 Task: Search one way flight ticket for 5 adults, 2 children, 1 infant in seat and 1 infant on lap in economy from Ketchikan: Ketchikan International Airport to Raleigh: Raleigh-durham International Airport on 8-5-2023. Choice of flights is Singapure airlines. Number of bags: 1 carry on bag. Price is upto 88000. Outbound departure time preference is 18:00.
Action: Mouse moved to (358, 306)
Screenshot: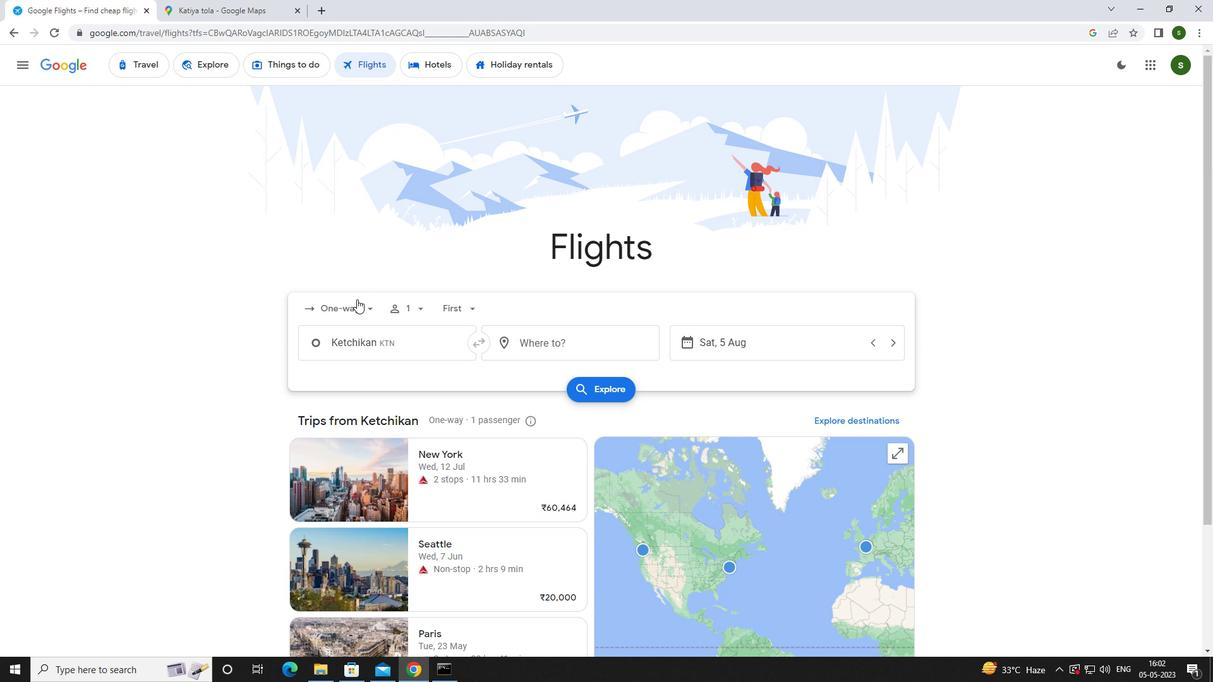 
Action: Mouse pressed left at (358, 306)
Screenshot: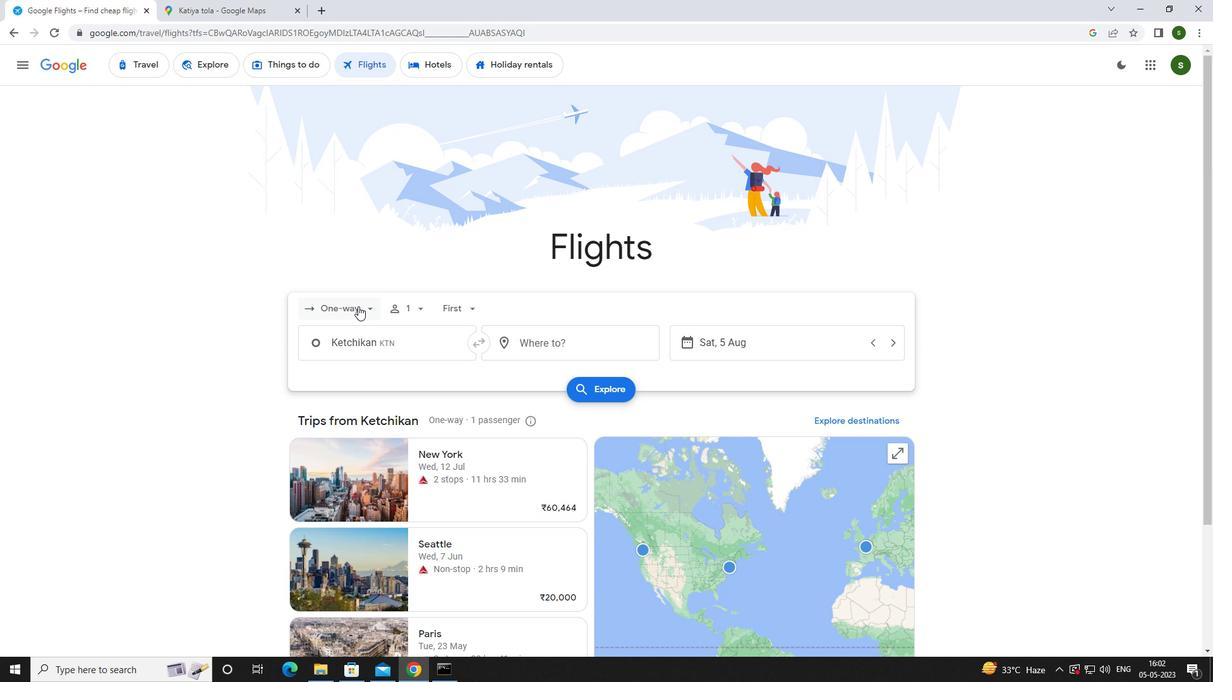 
Action: Mouse moved to (361, 368)
Screenshot: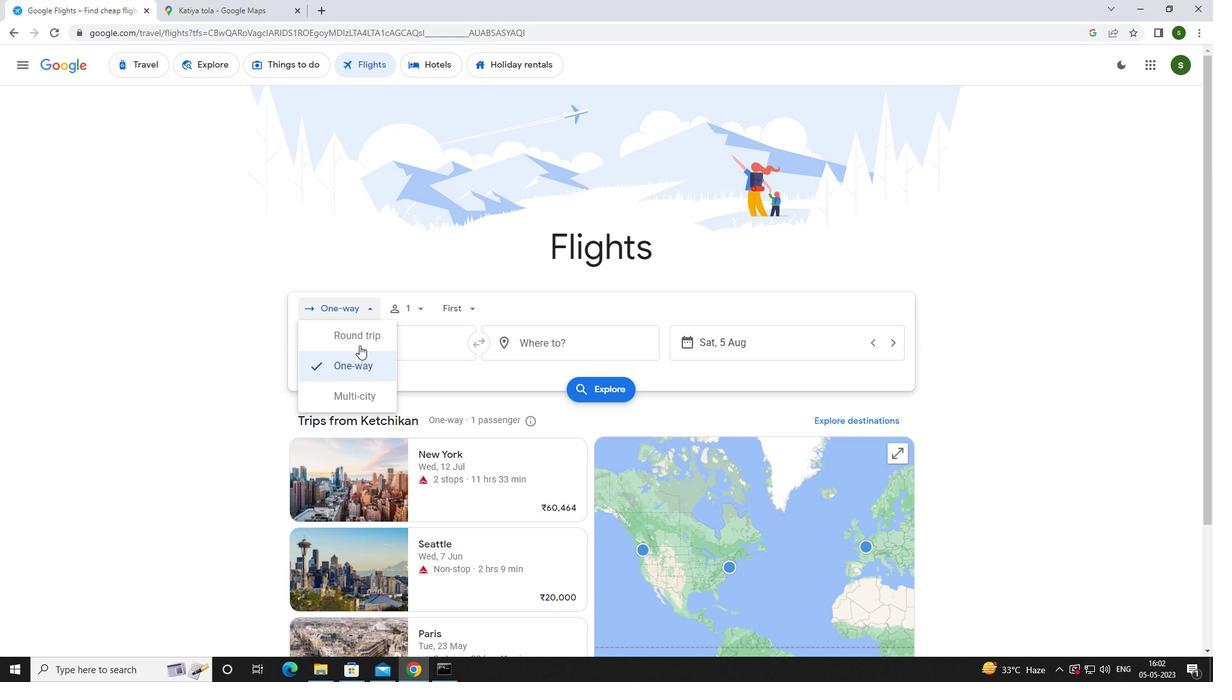 
Action: Mouse pressed left at (361, 368)
Screenshot: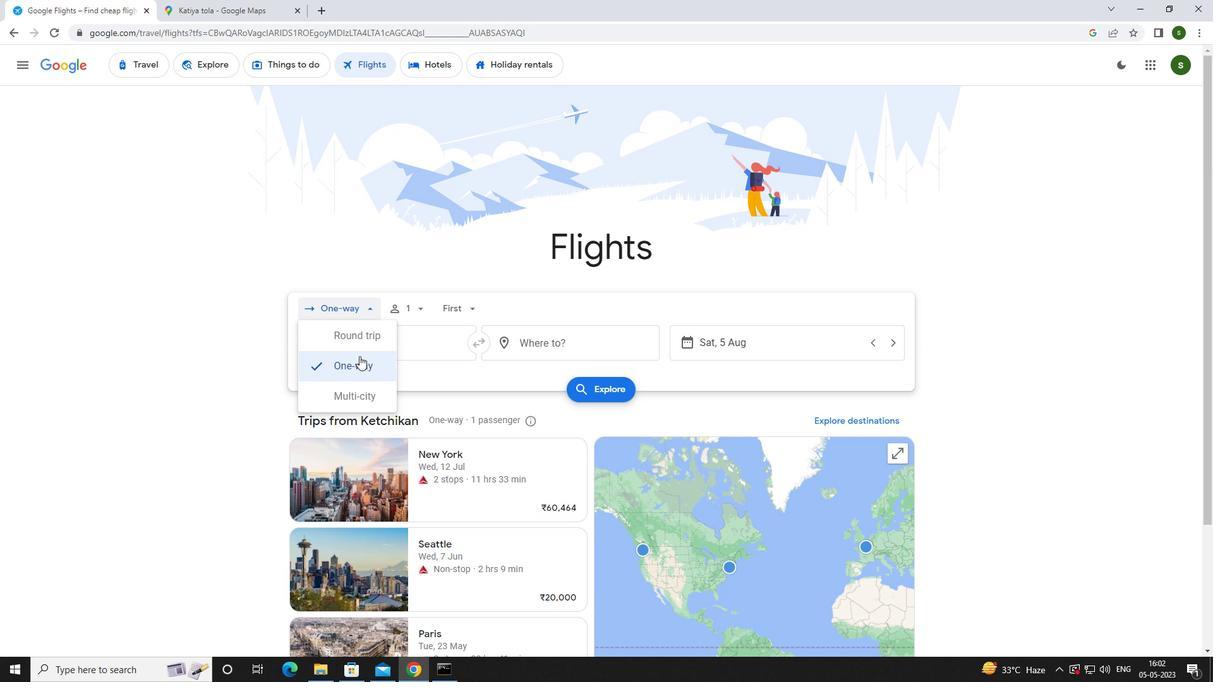 
Action: Mouse moved to (412, 305)
Screenshot: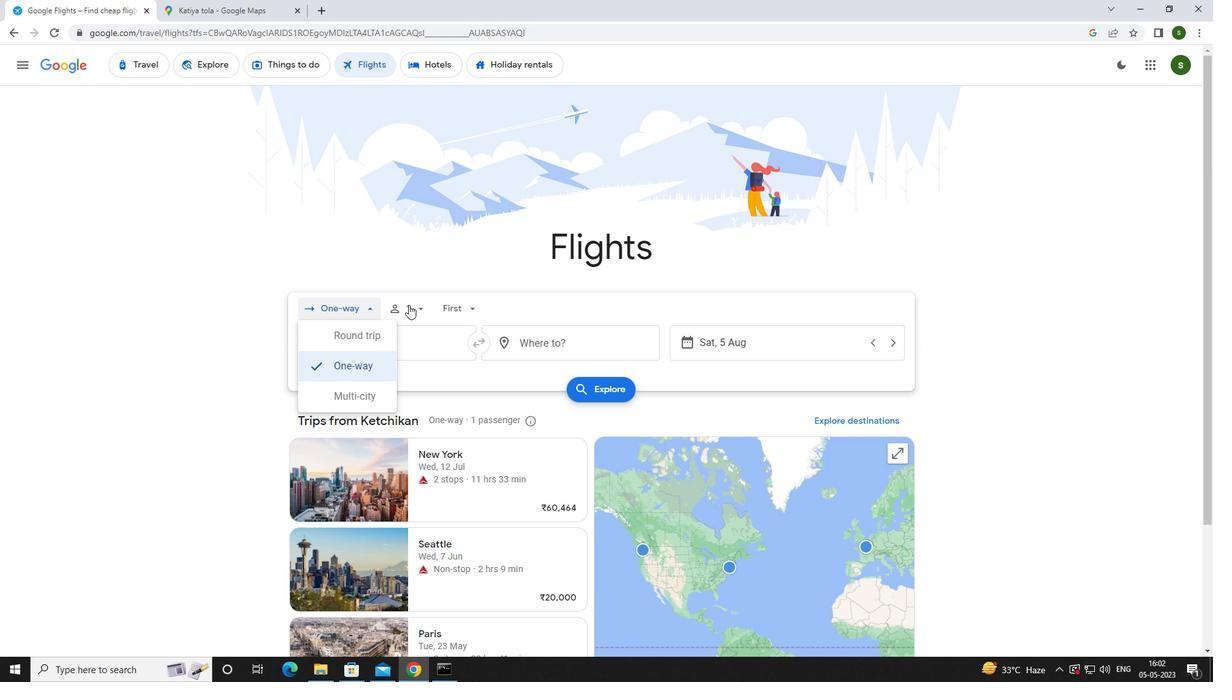 
Action: Mouse pressed left at (412, 305)
Screenshot: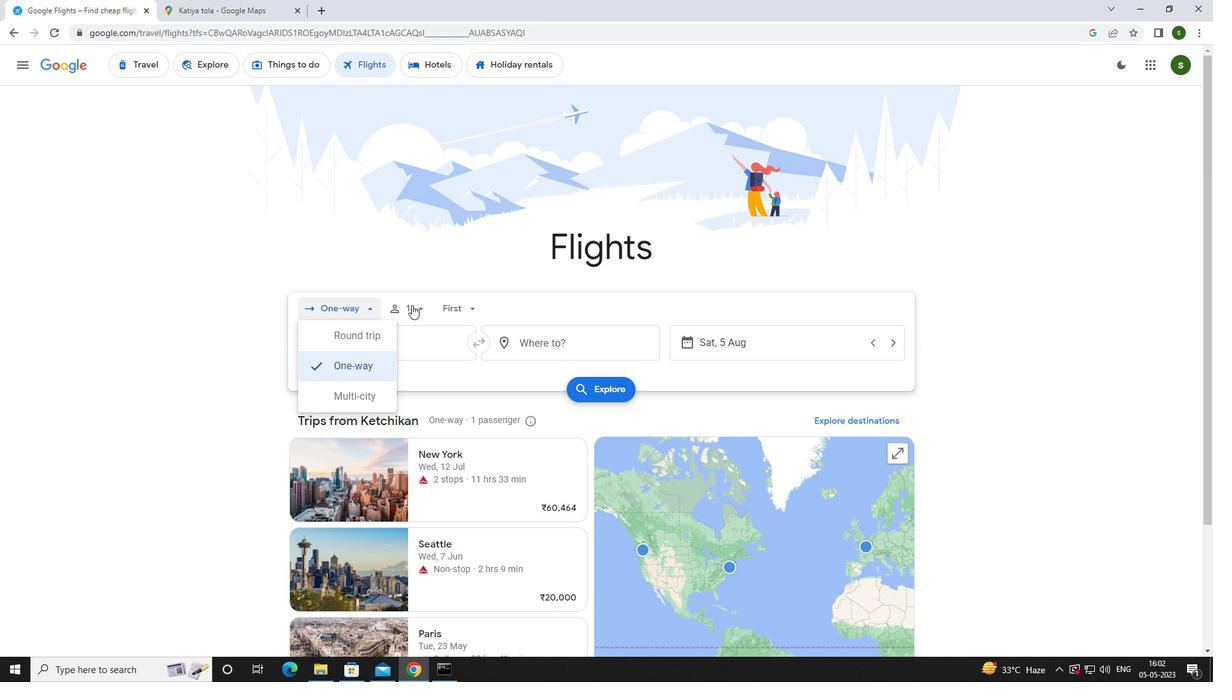 
Action: Mouse moved to (520, 338)
Screenshot: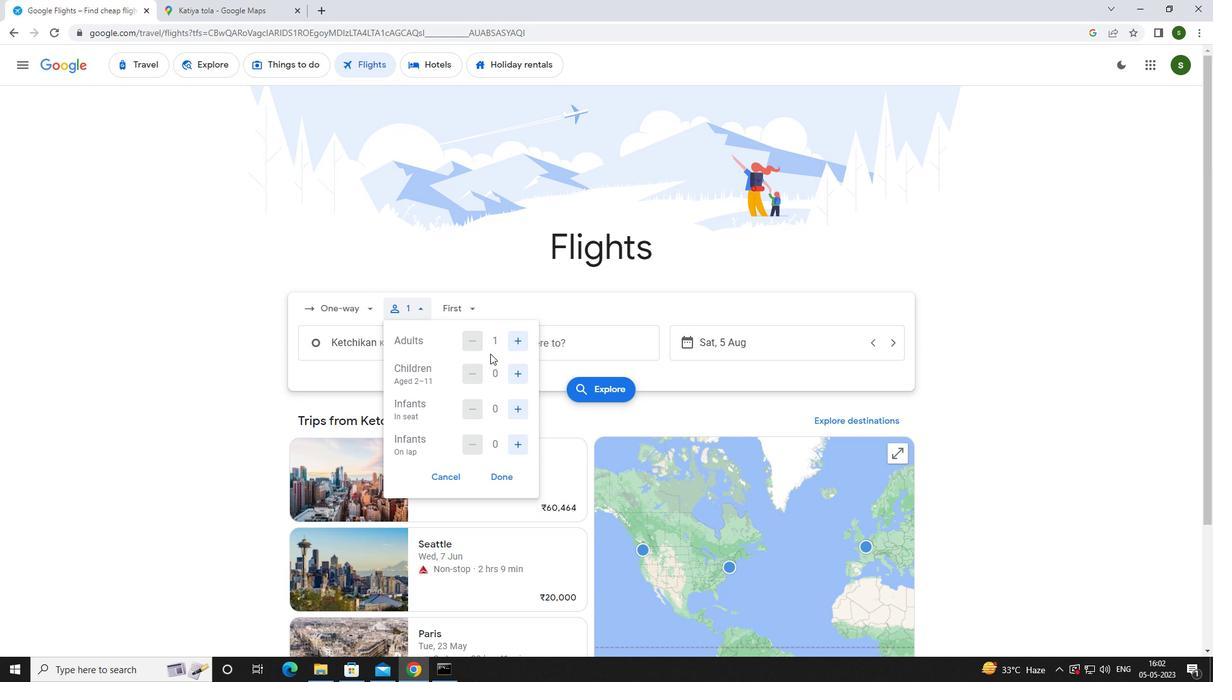 
Action: Mouse pressed left at (520, 338)
Screenshot: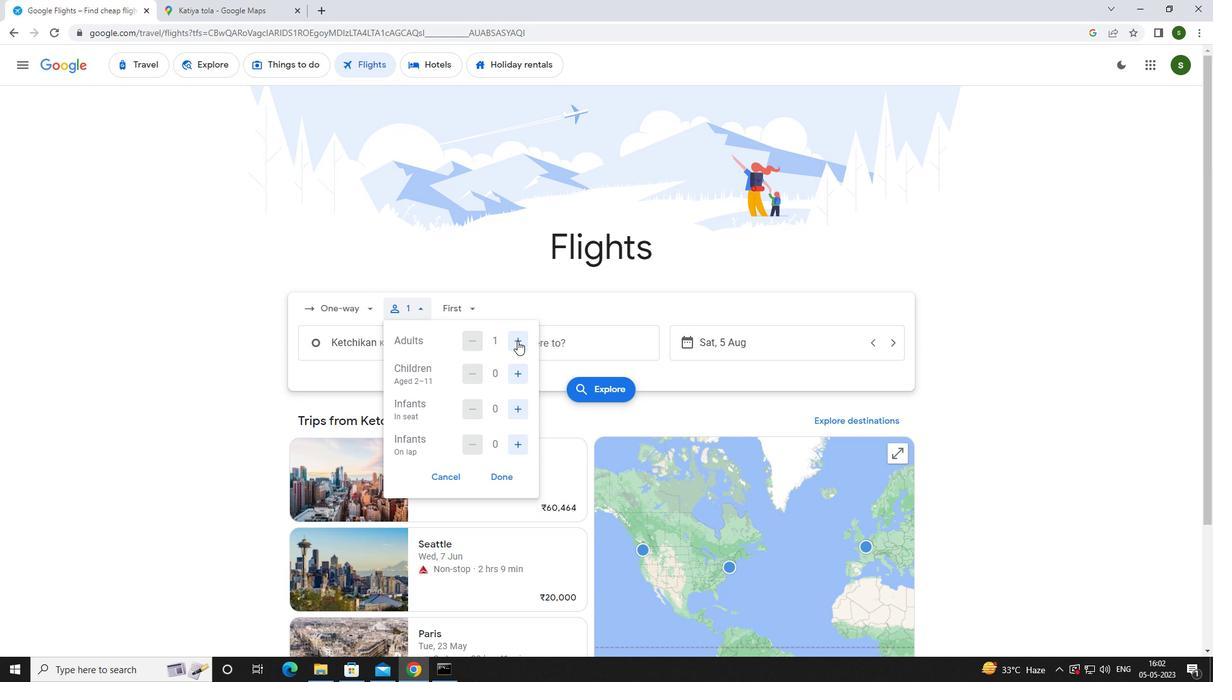 
Action: Mouse pressed left at (520, 338)
Screenshot: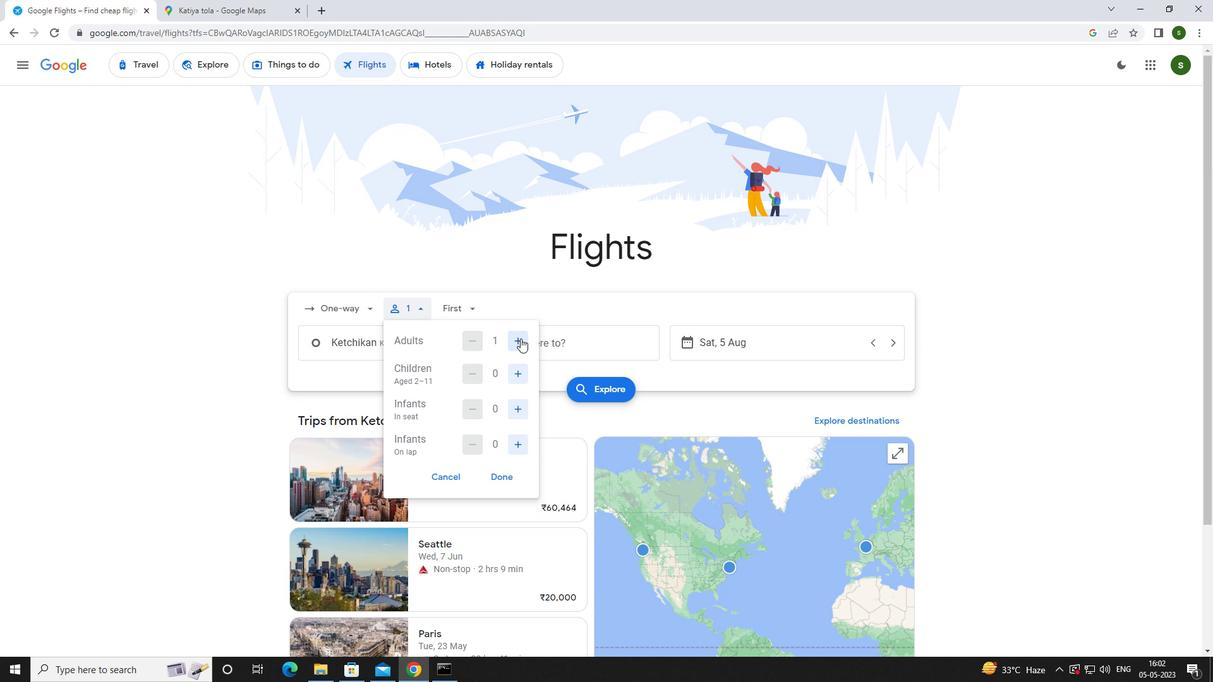 
Action: Mouse pressed left at (520, 338)
Screenshot: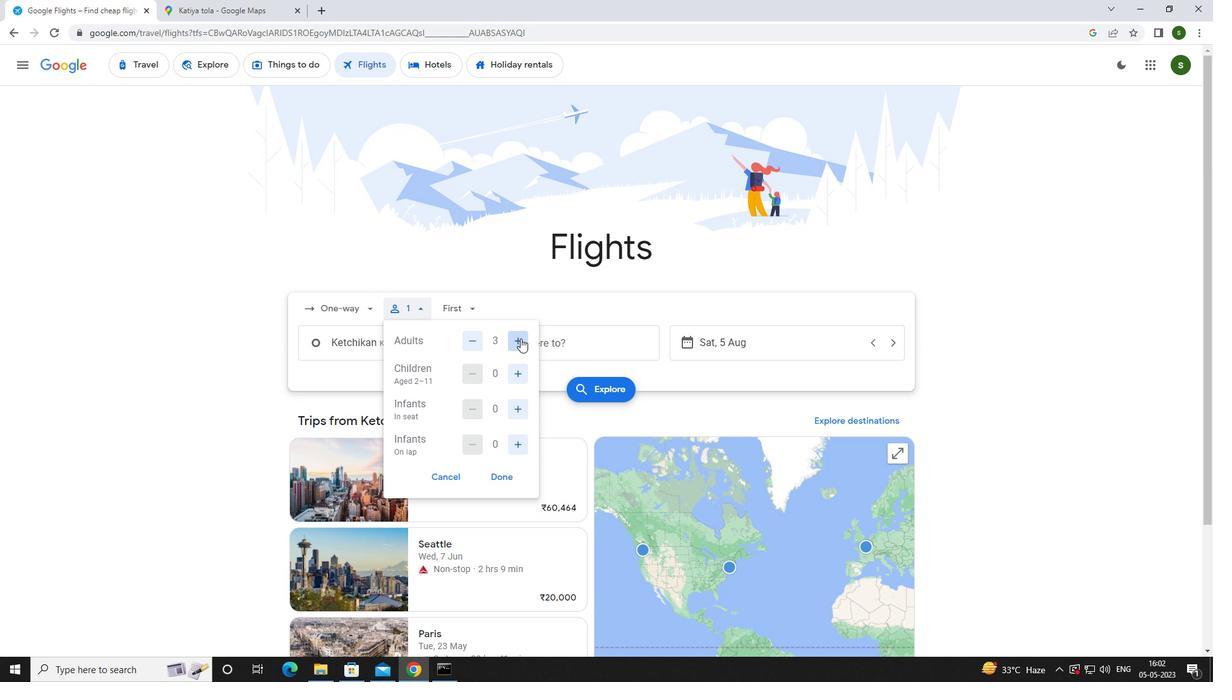 
Action: Mouse pressed left at (520, 338)
Screenshot: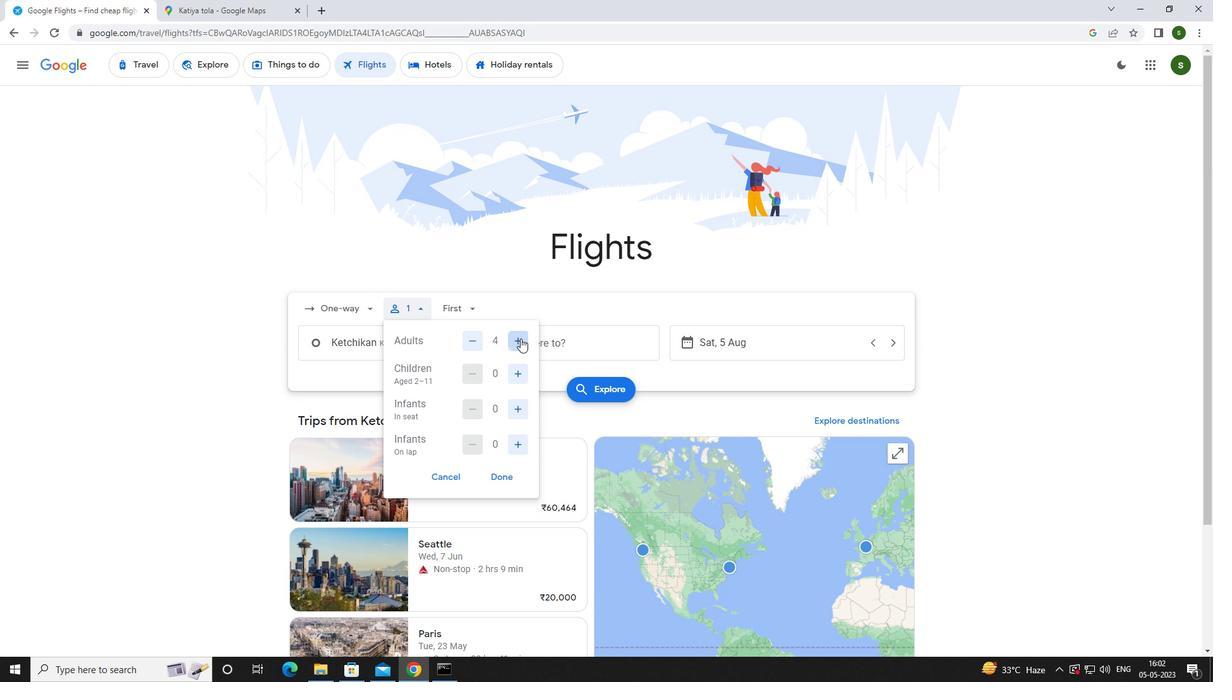 
Action: Mouse moved to (515, 373)
Screenshot: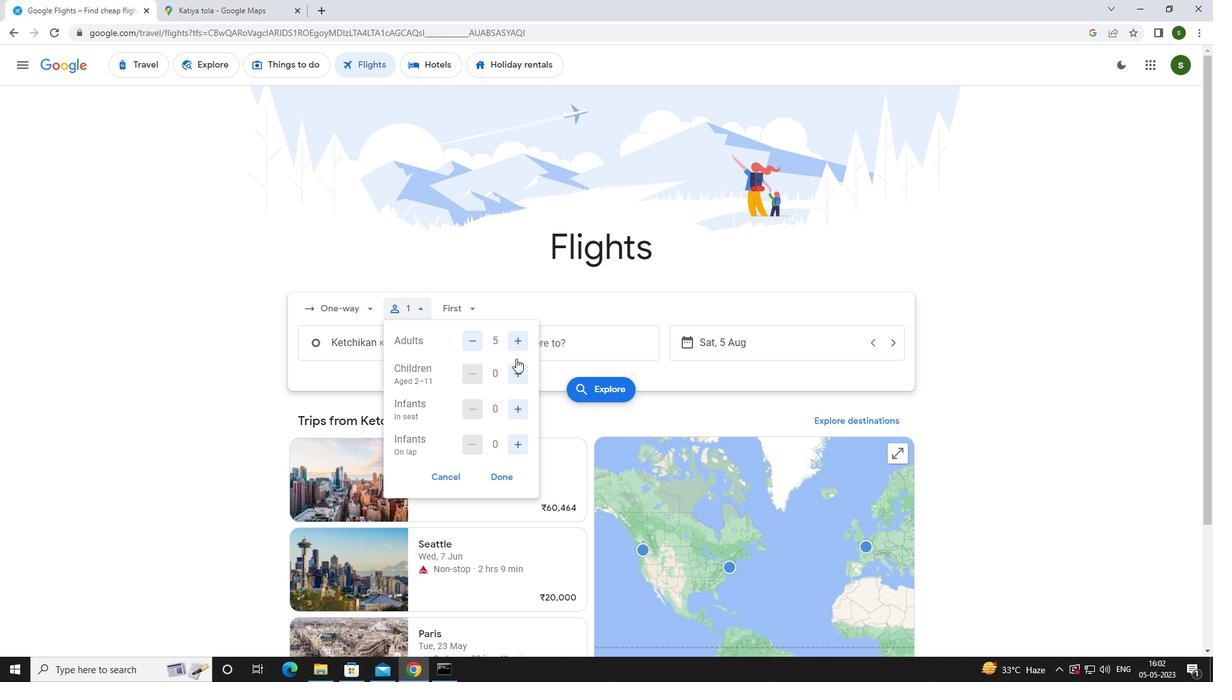 
Action: Mouse pressed left at (515, 373)
Screenshot: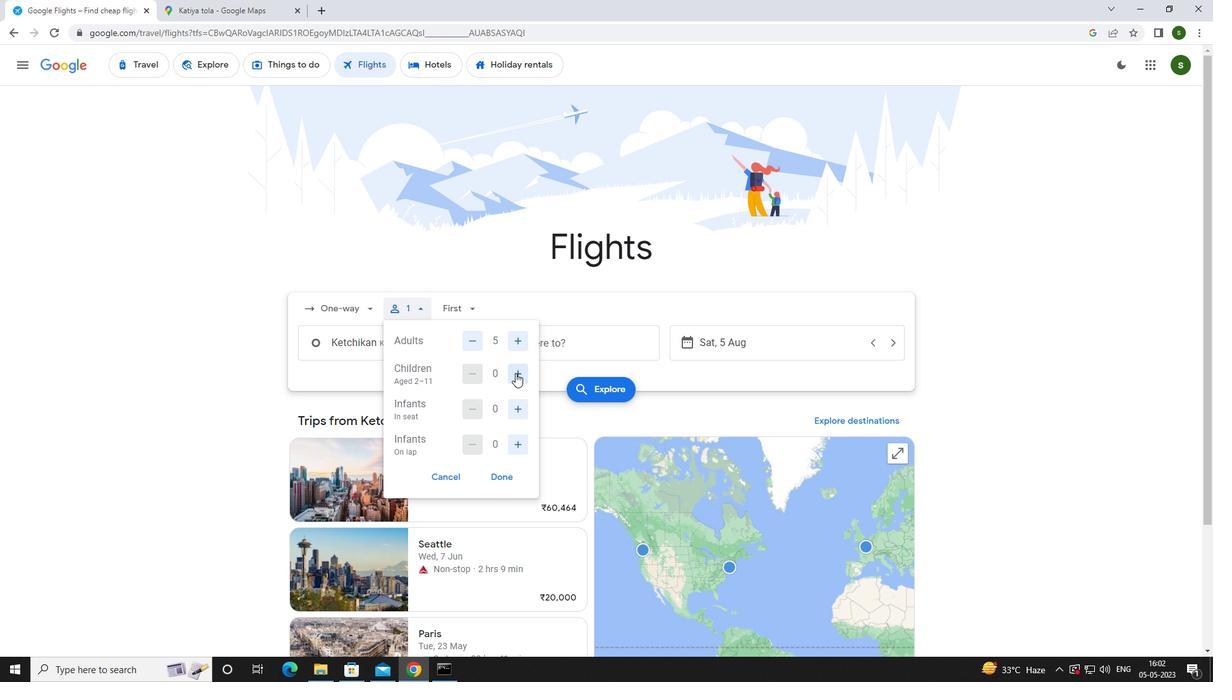 
Action: Mouse moved to (515, 373)
Screenshot: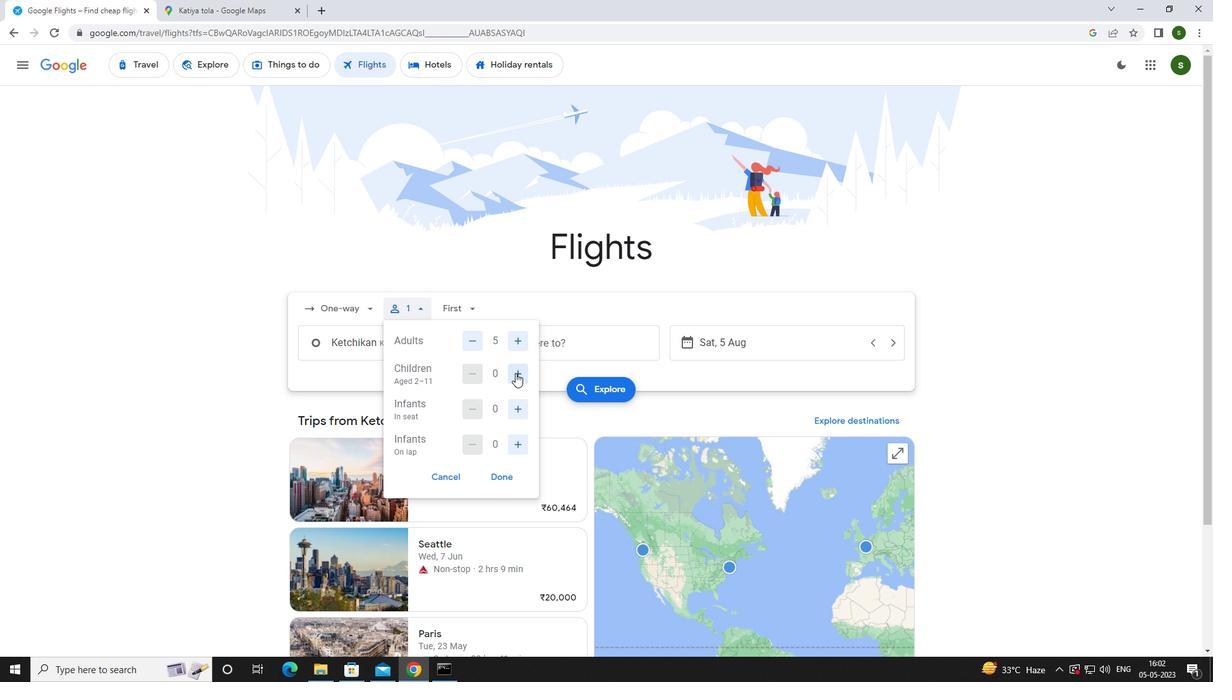
Action: Mouse pressed left at (515, 373)
Screenshot: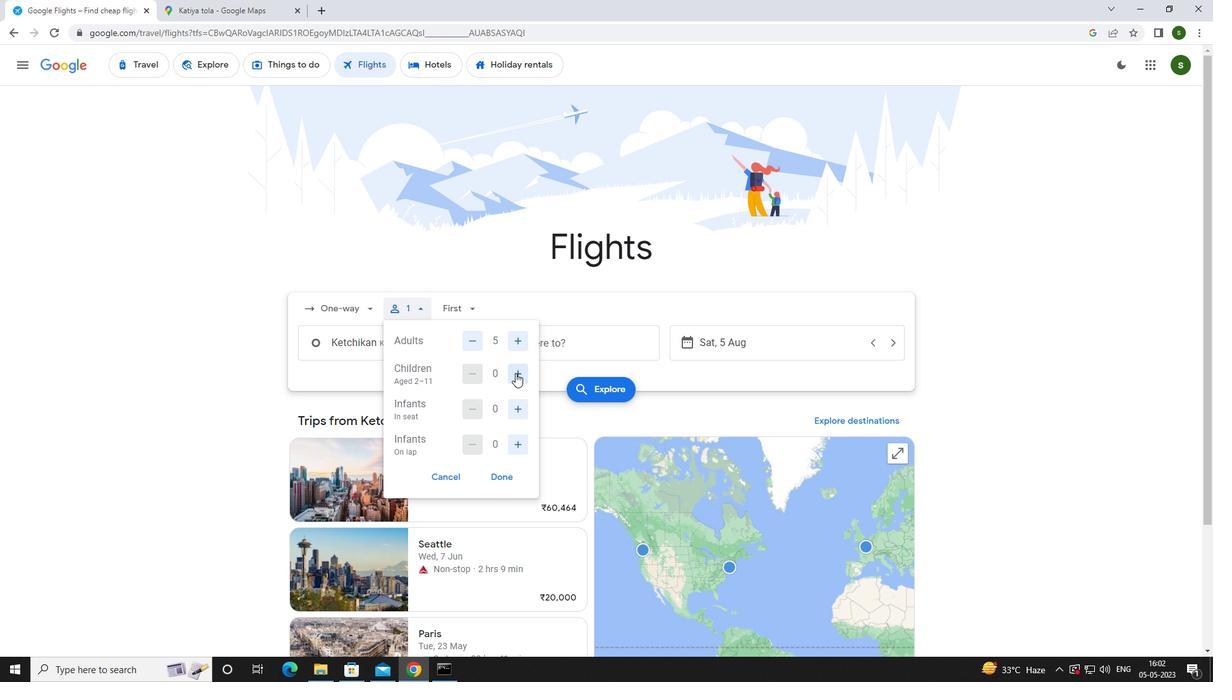 
Action: Mouse moved to (523, 408)
Screenshot: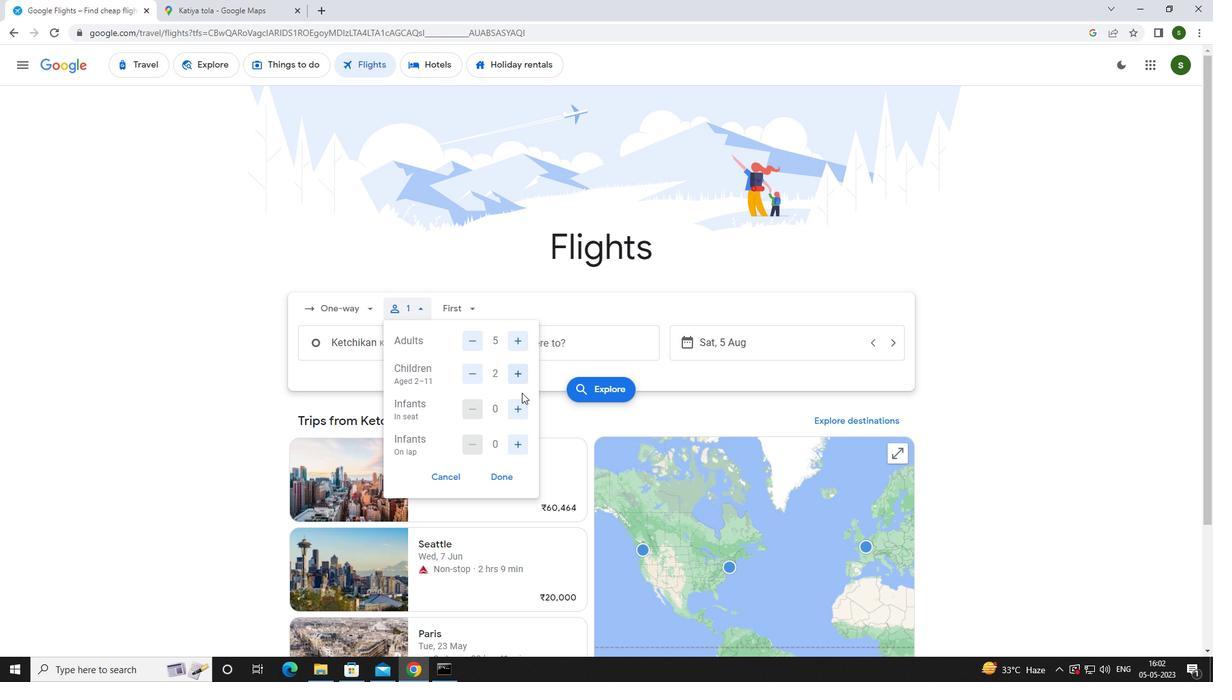 
Action: Mouse pressed left at (523, 408)
Screenshot: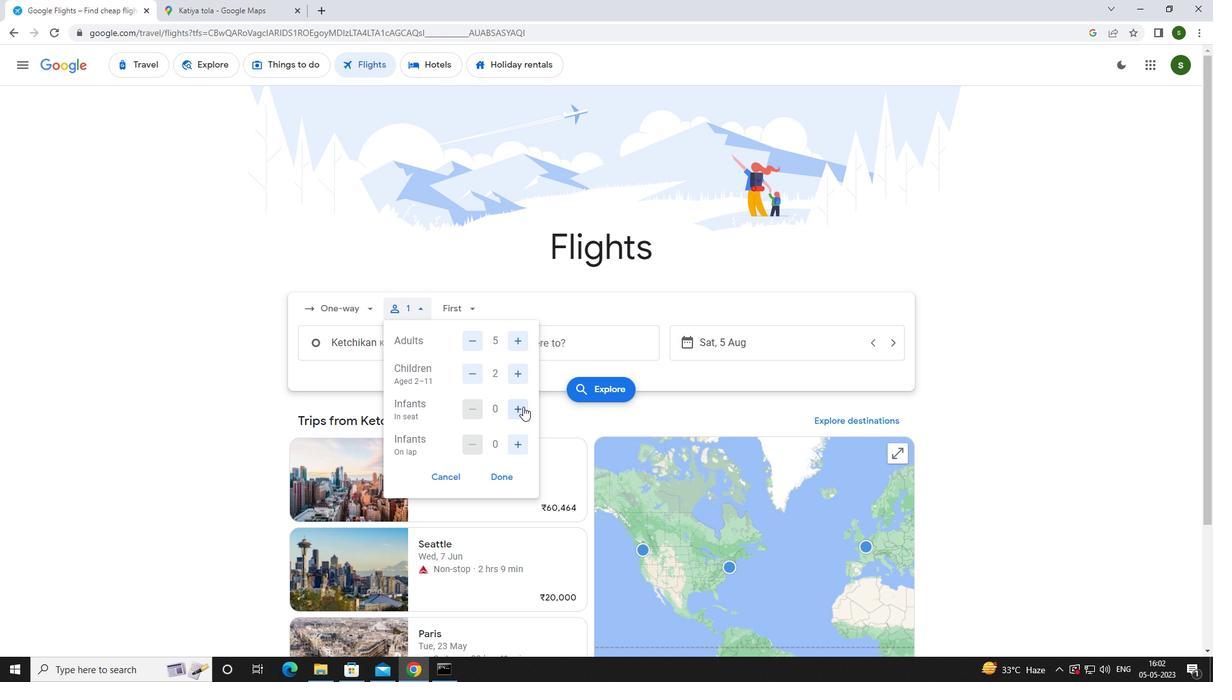 
Action: Mouse moved to (513, 440)
Screenshot: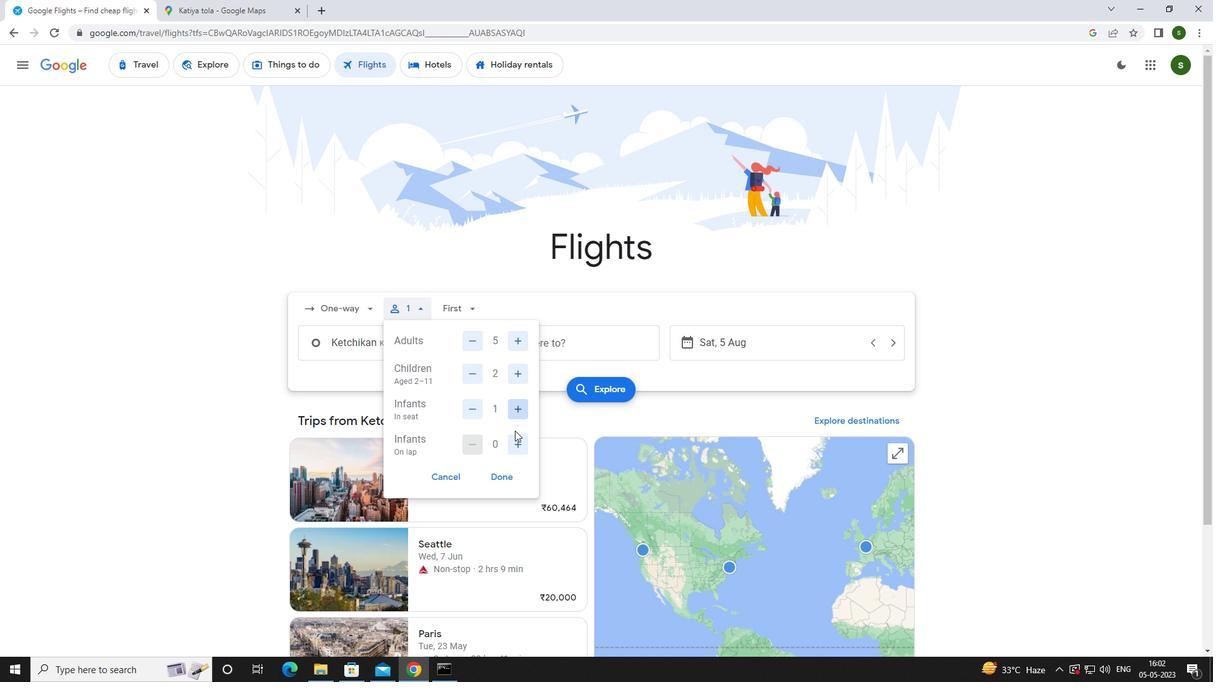 
Action: Mouse pressed left at (513, 440)
Screenshot: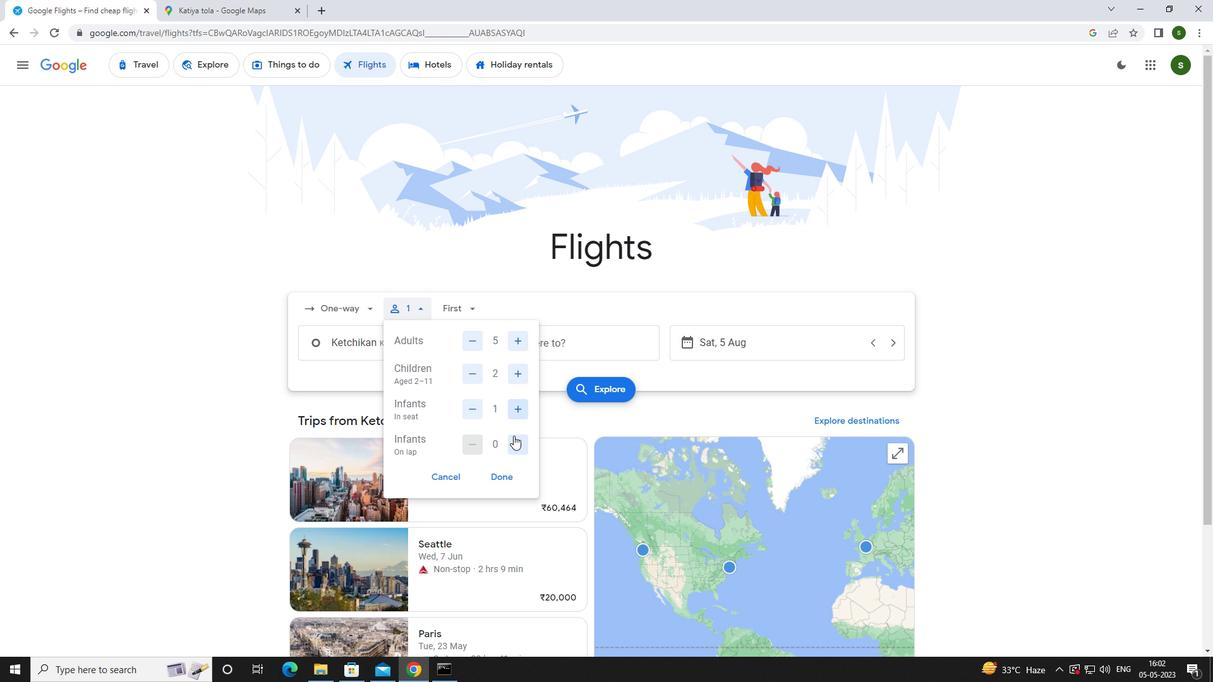 
Action: Mouse moved to (470, 309)
Screenshot: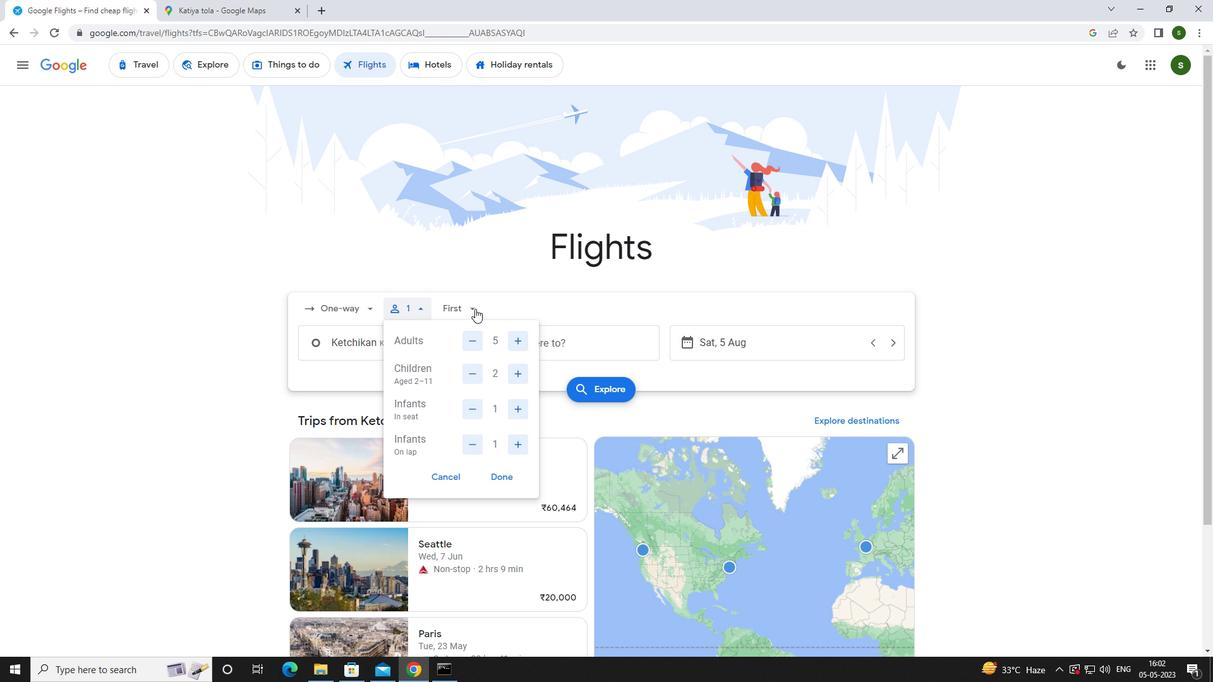 
Action: Mouse pressed left at (470, 309)
Screenshot: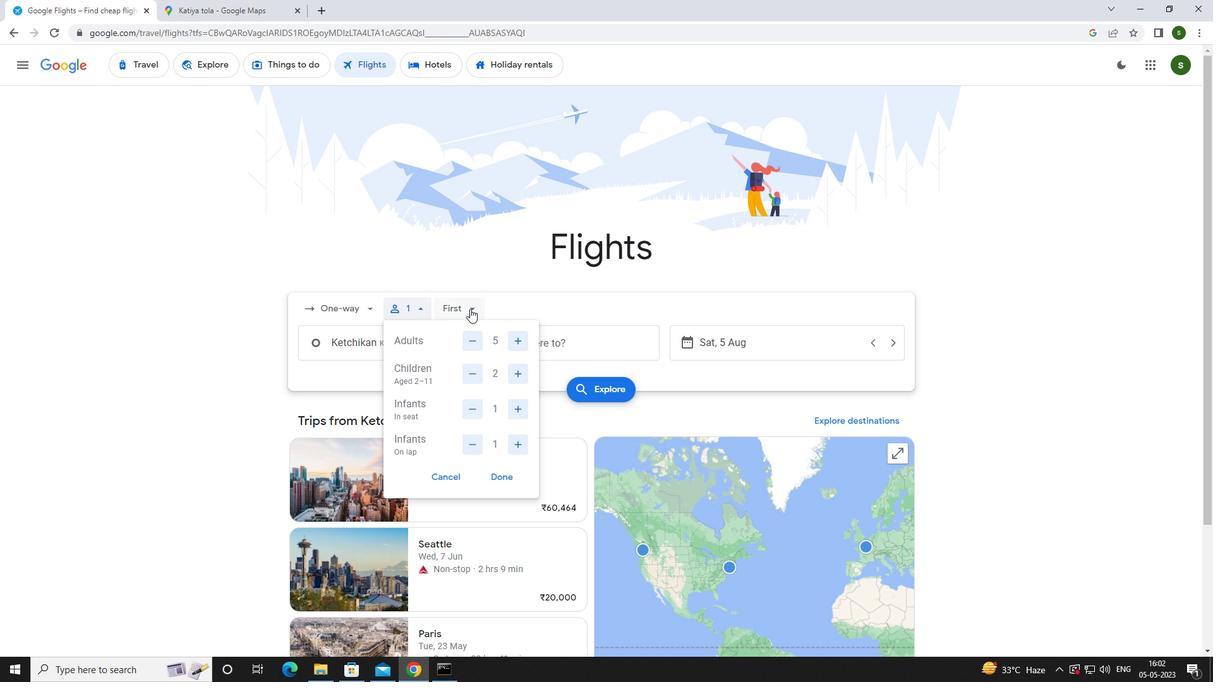 
Action: Mouse moved to (479, 338)
Screenshot: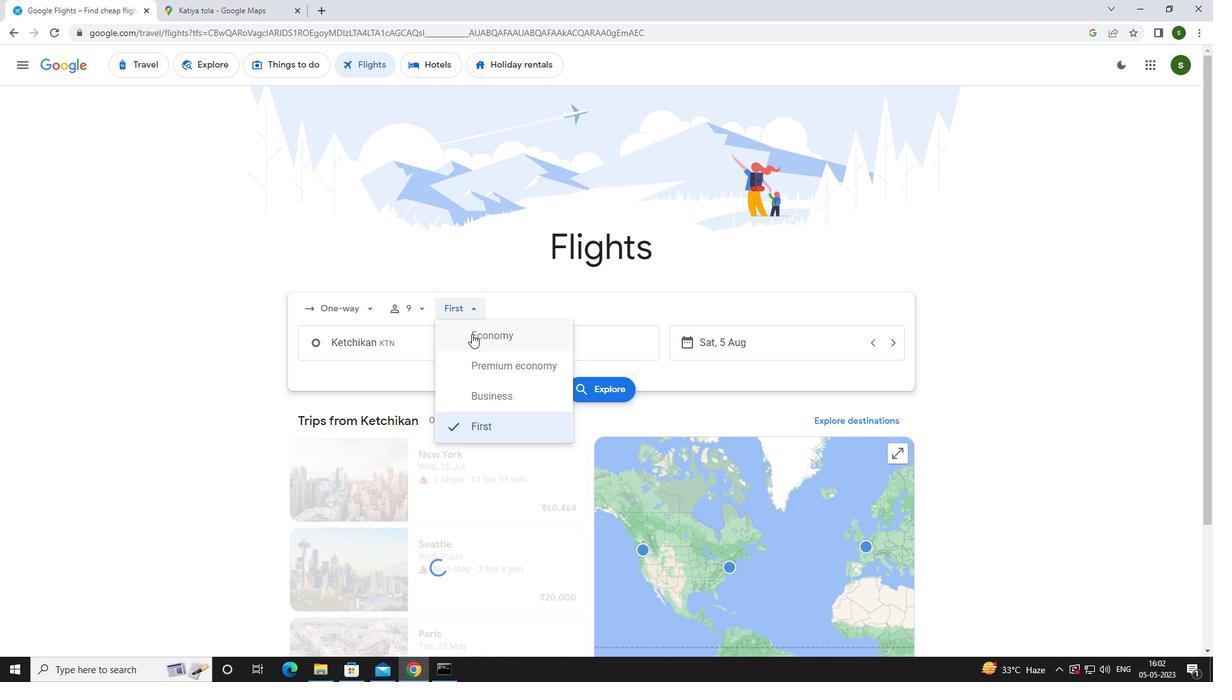 
Action: Mouse pressed left at (479, 338)
Screenshot: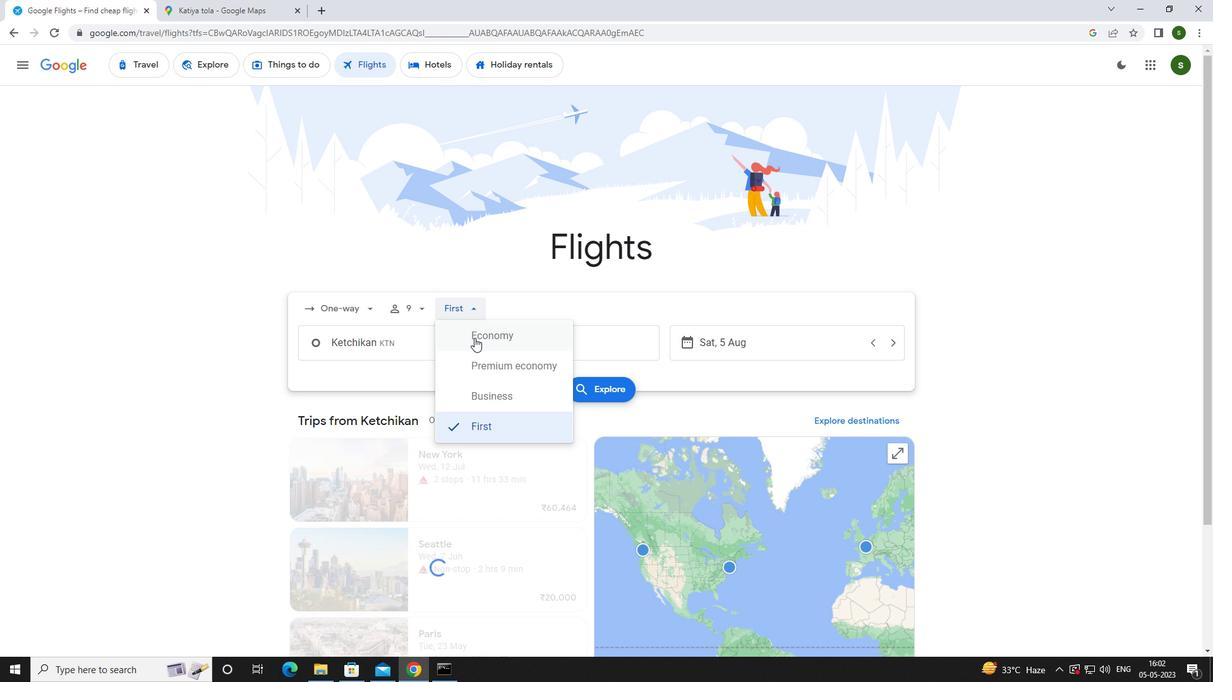 
Action: Mouse moved to (413, 348)
Screenshot: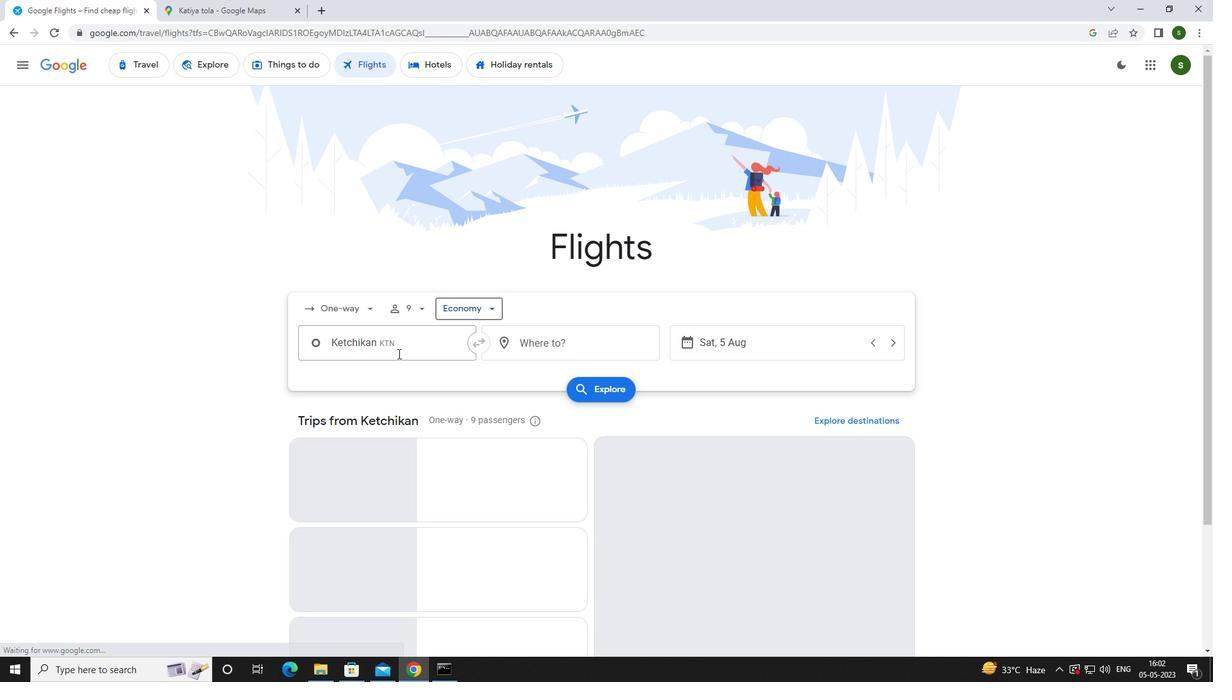 
Action: Mouse pressed left at (413, 348)
Screenshot: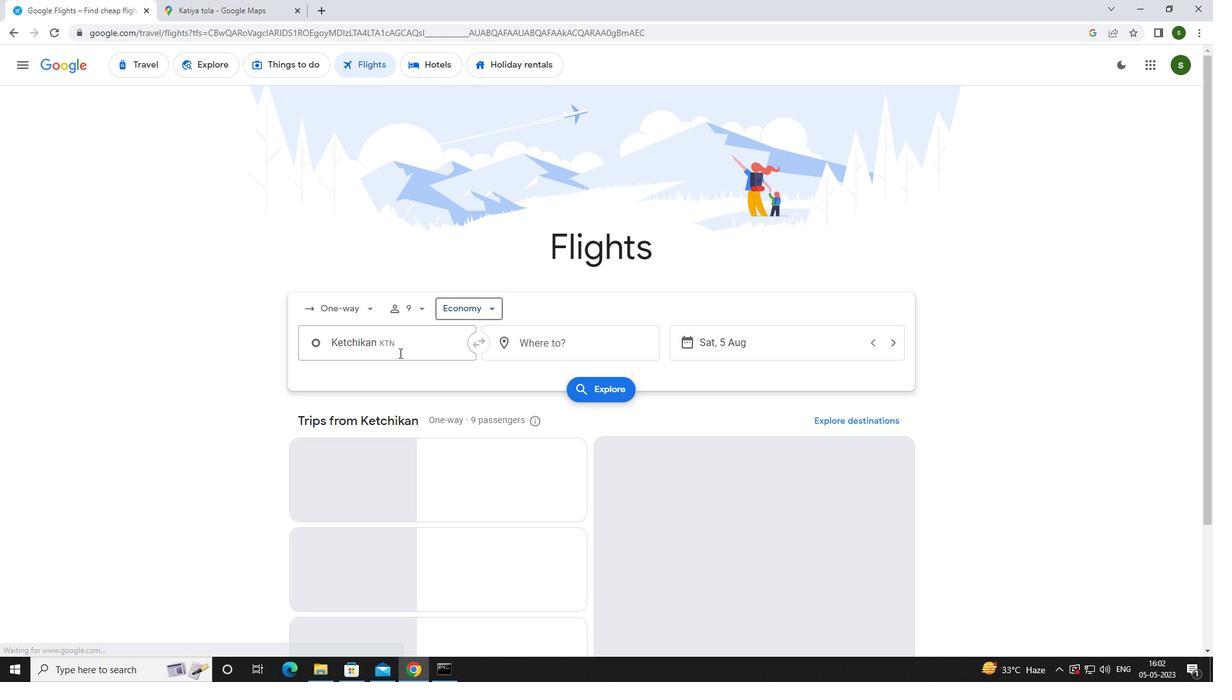 
Action: Mouse moved to (416, 350)
Screenshot: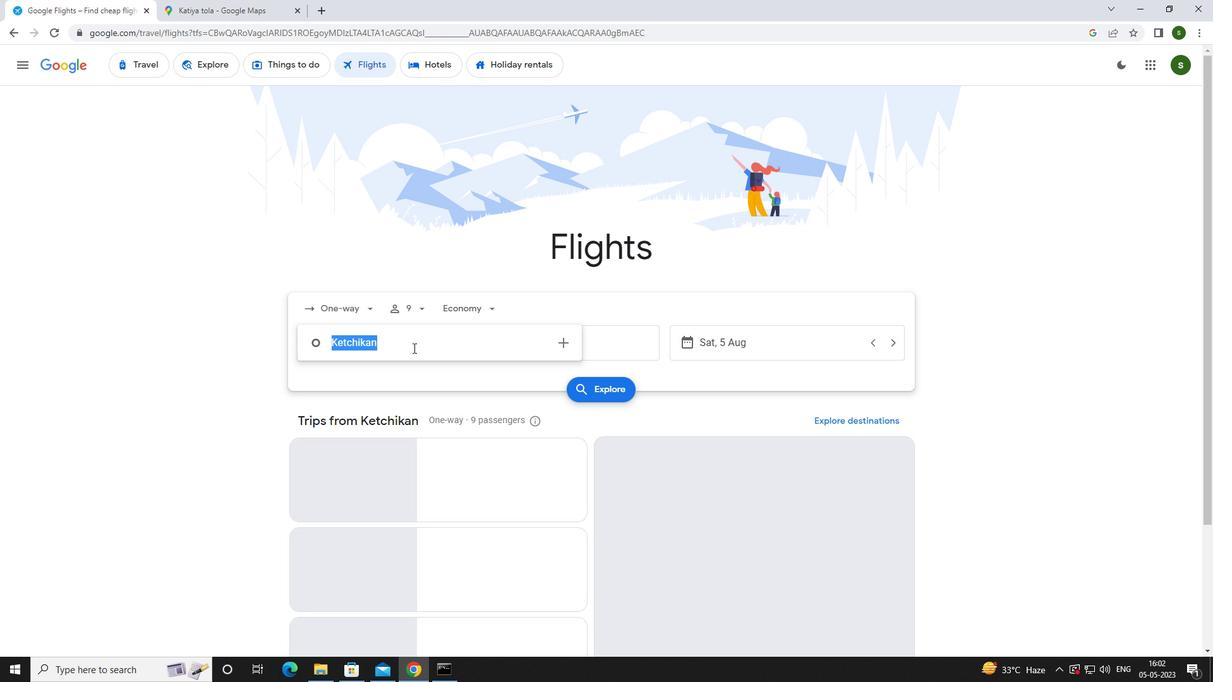 
Action: Key pressed <Key.caps_lock>k<Key.caps_lock>etchi
Screenshot: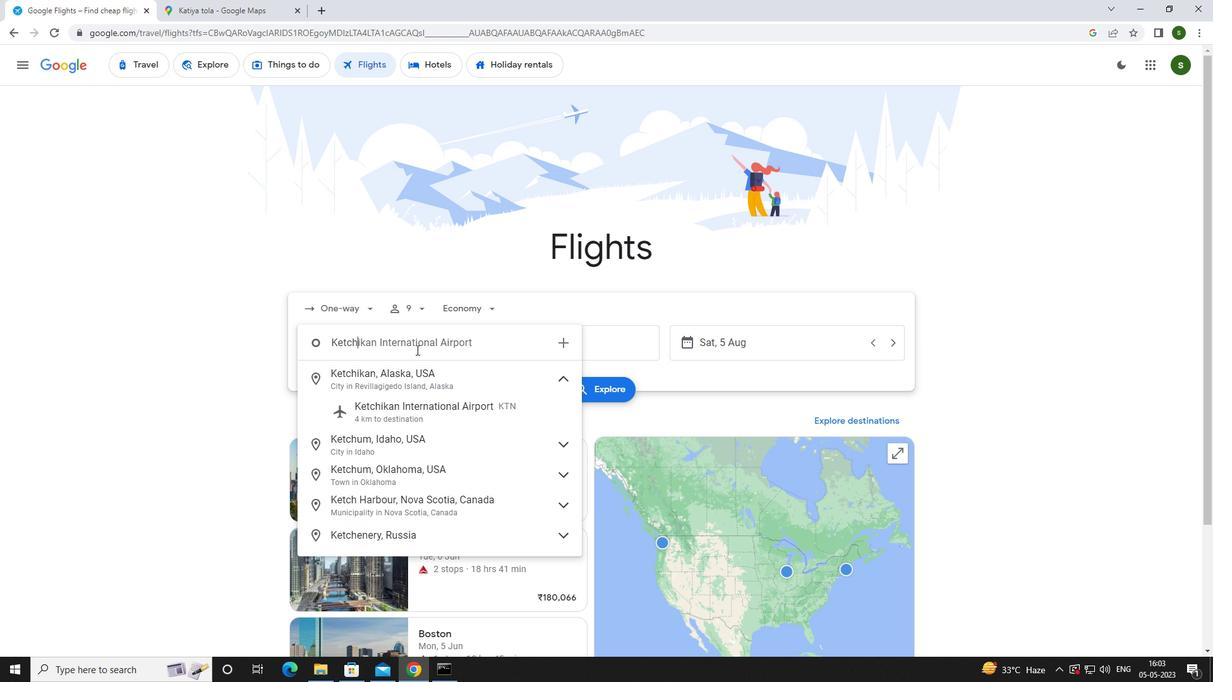 
Action: Mouse moved to (416, 409)
Screenshot: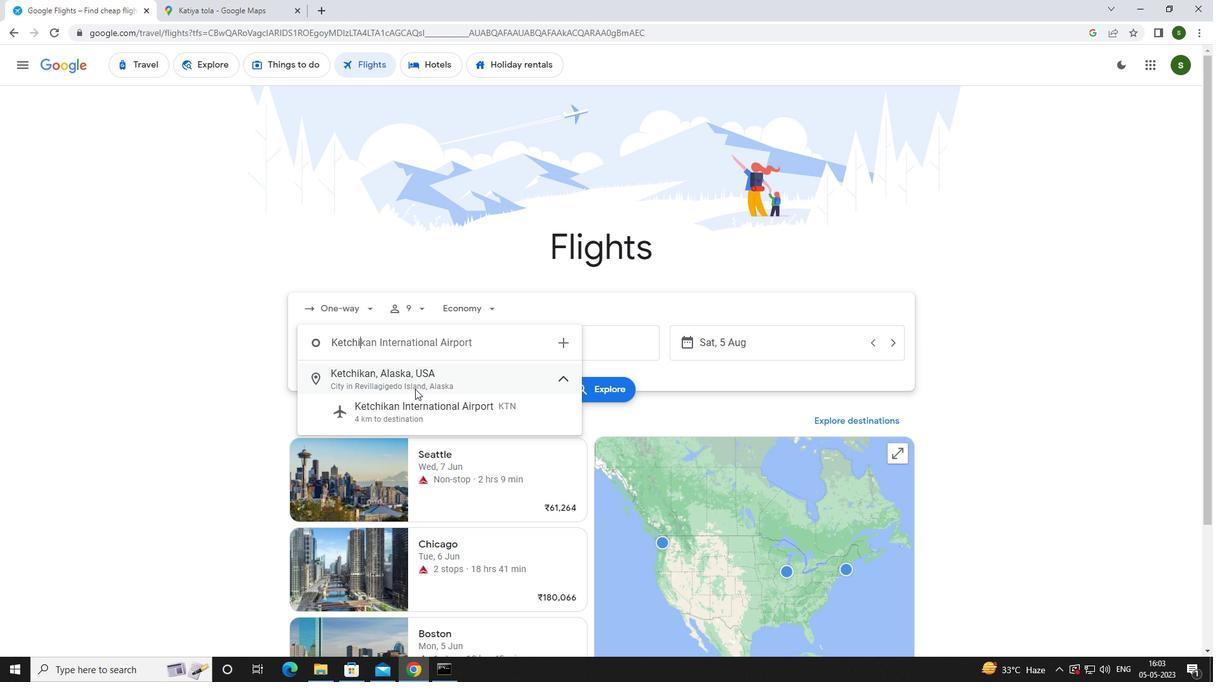 
Action: Mouse pressed left at (416, 409)
Screenshot: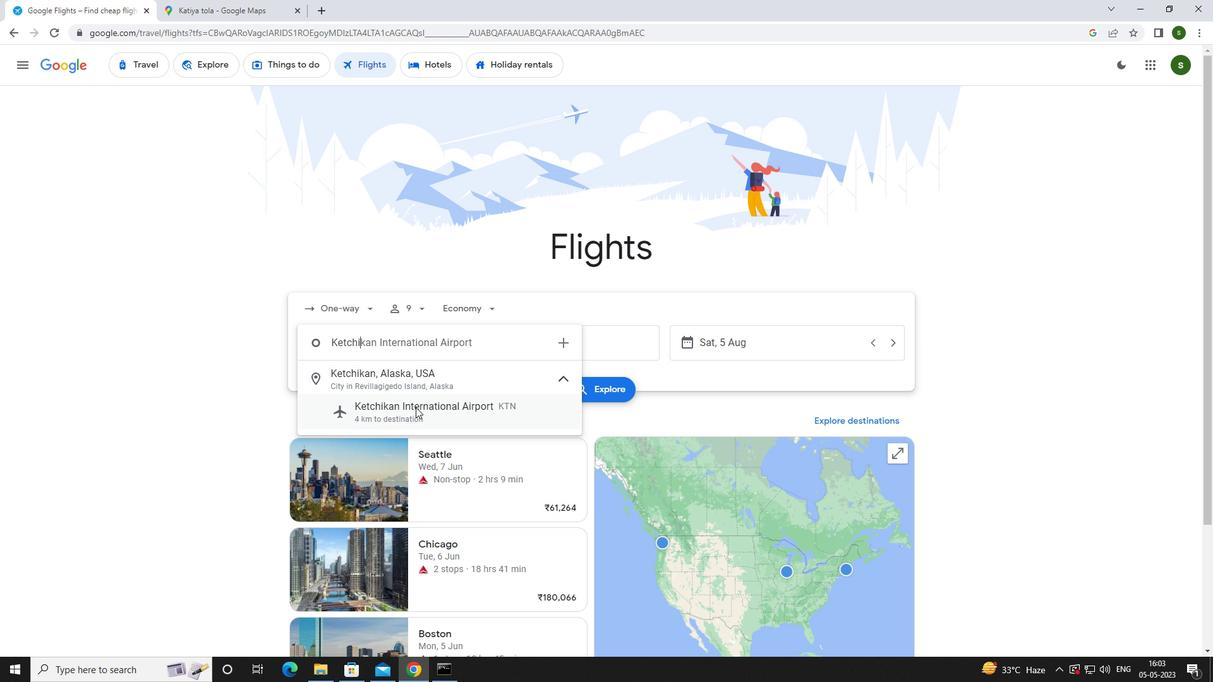 
Action: Mouse moved to (550, 341)
Screenshot: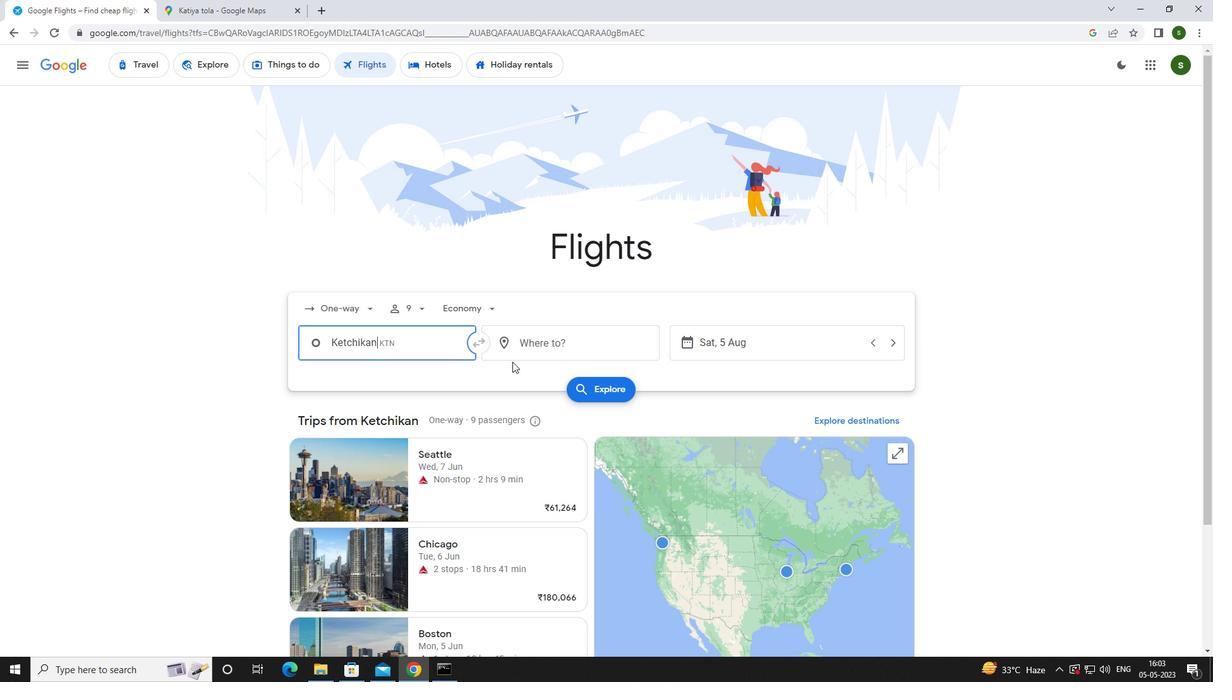 
Action: Mouse pressed left at (550, 341)
Screenshot: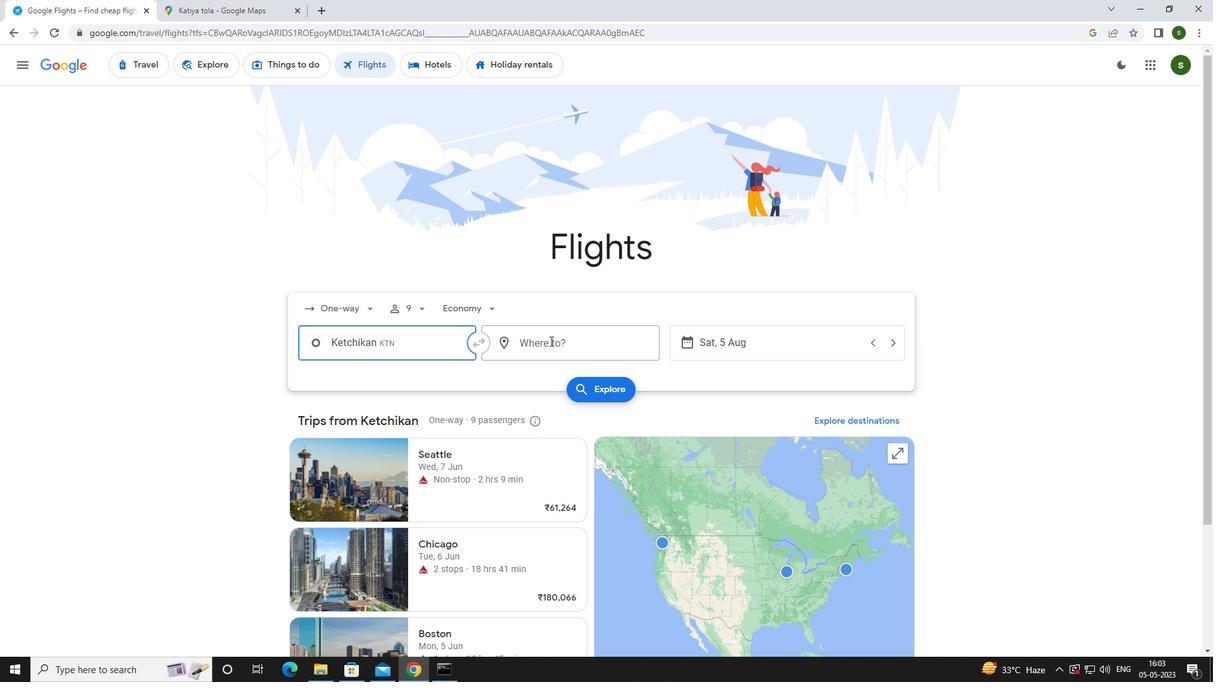 
Action: Key pressed <Key.caps_lock>r<Key.caps_lock>aleig
Screenshot: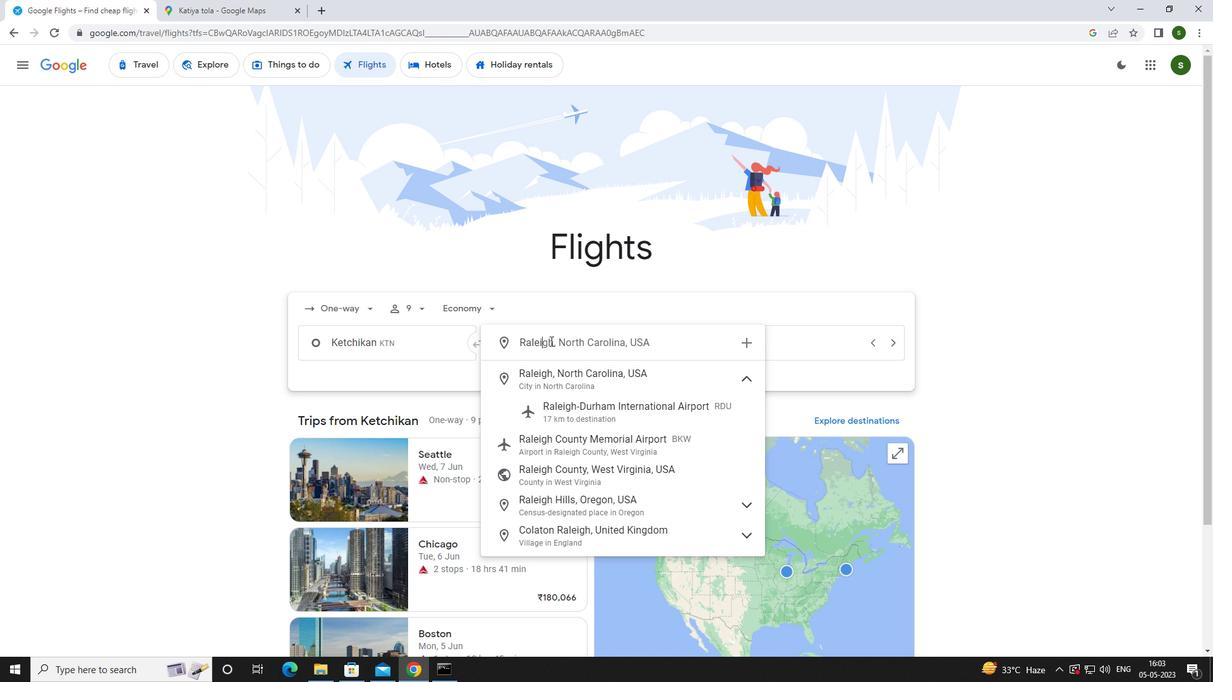 
Action: Mouse moved to (619, 405)
Screenshot: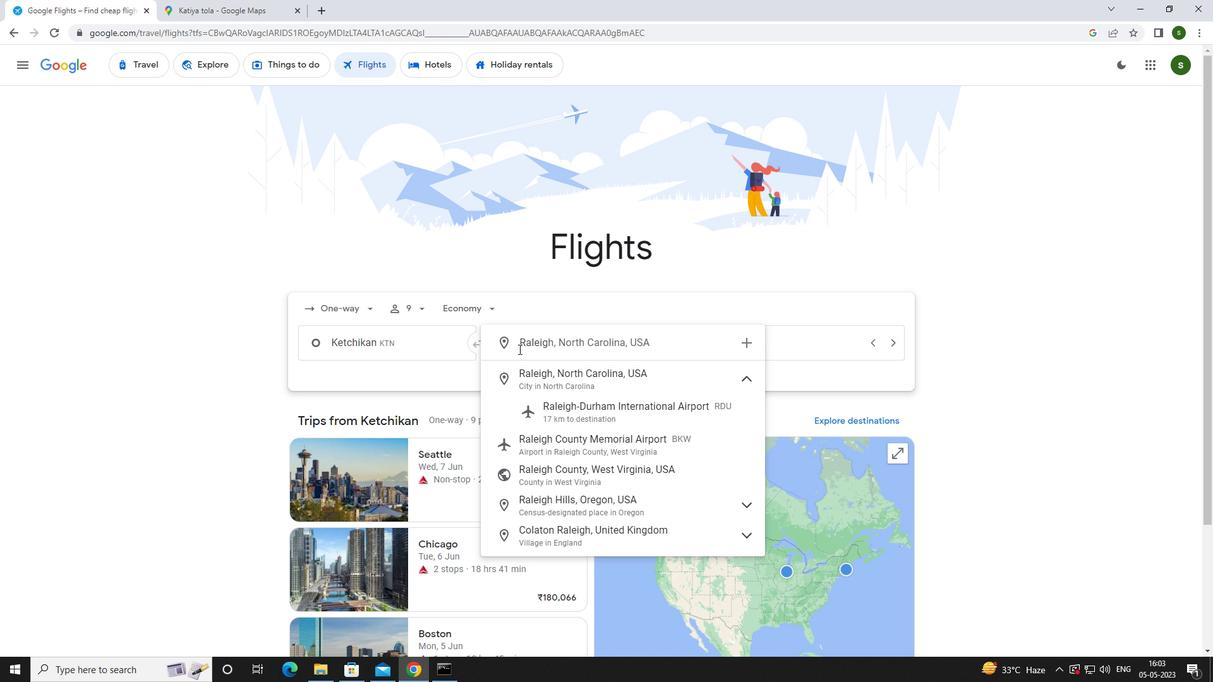 
Action: Mouse pressed left at (619, 405)
Screenshot: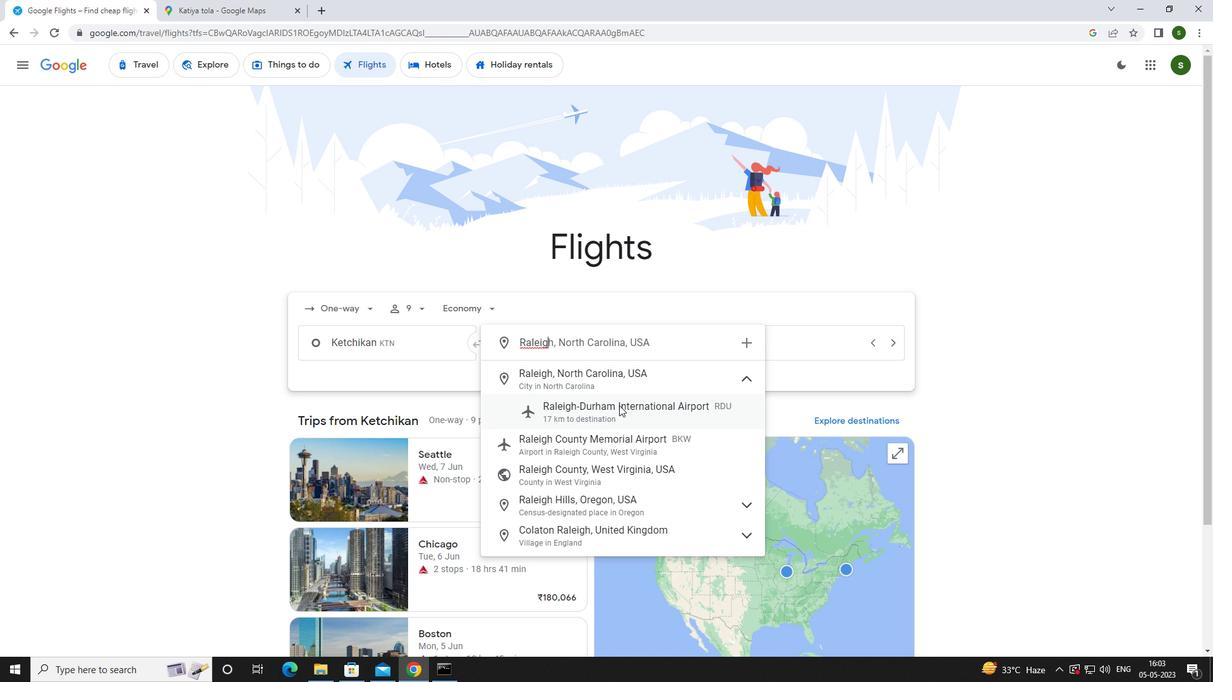 
Action: Mouse moved to (754, 346)
Screenshot: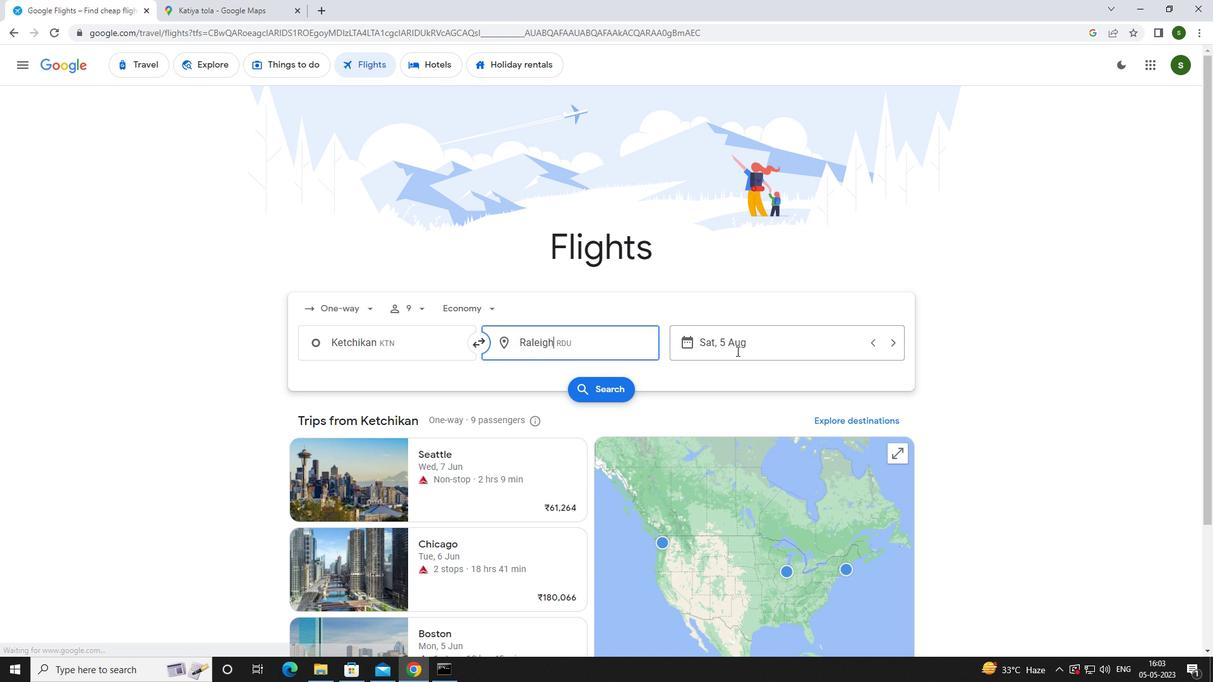
Action: Mouse pressed left at (754, 346)
Screenshot: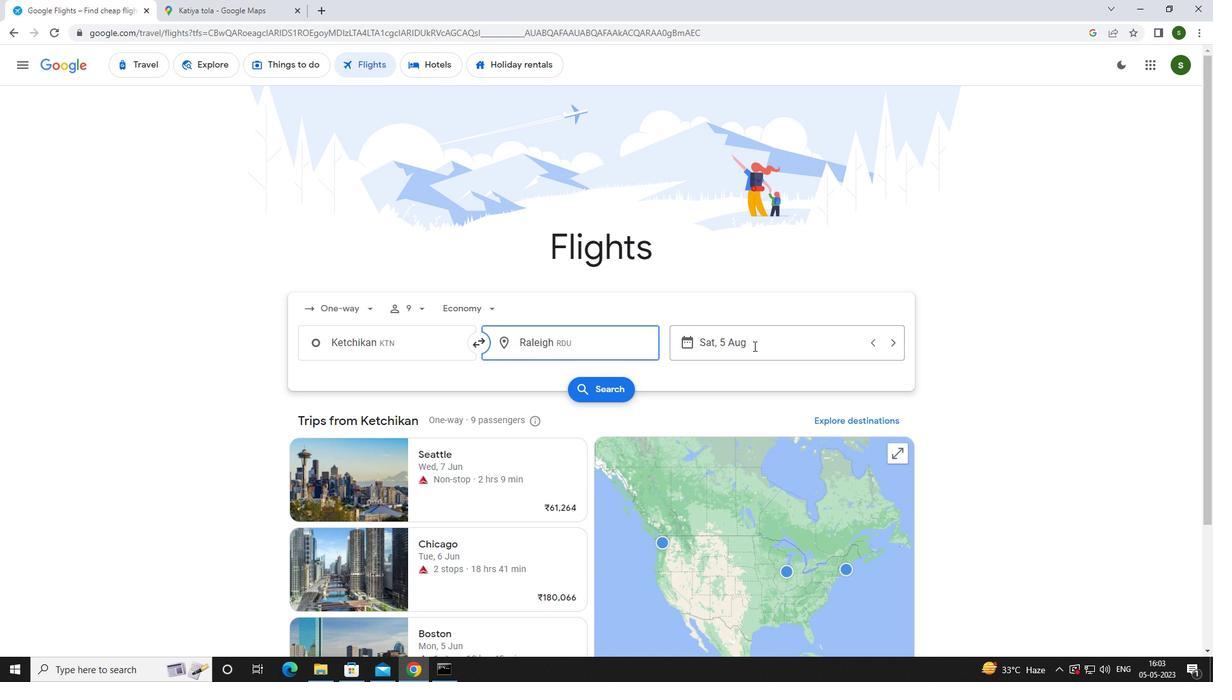 
Action: Mouse moved to (632, 421)
Screenshot: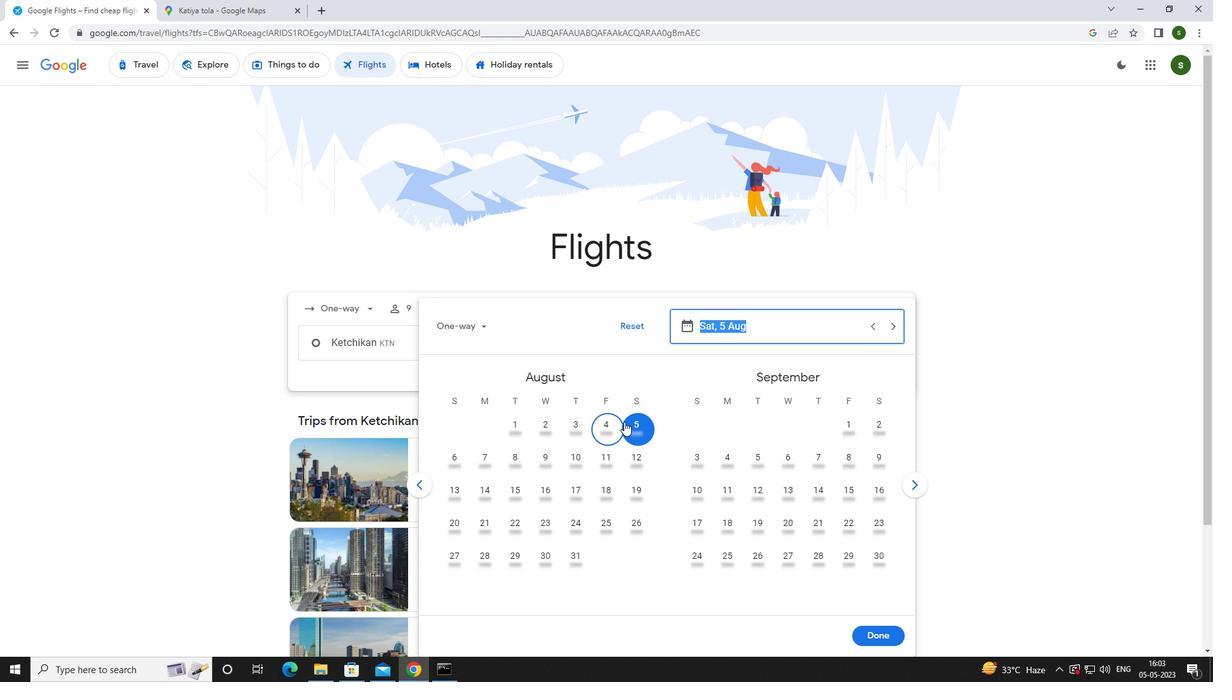 
Action: Mouse pressed left at (632, 421)
Screenshot: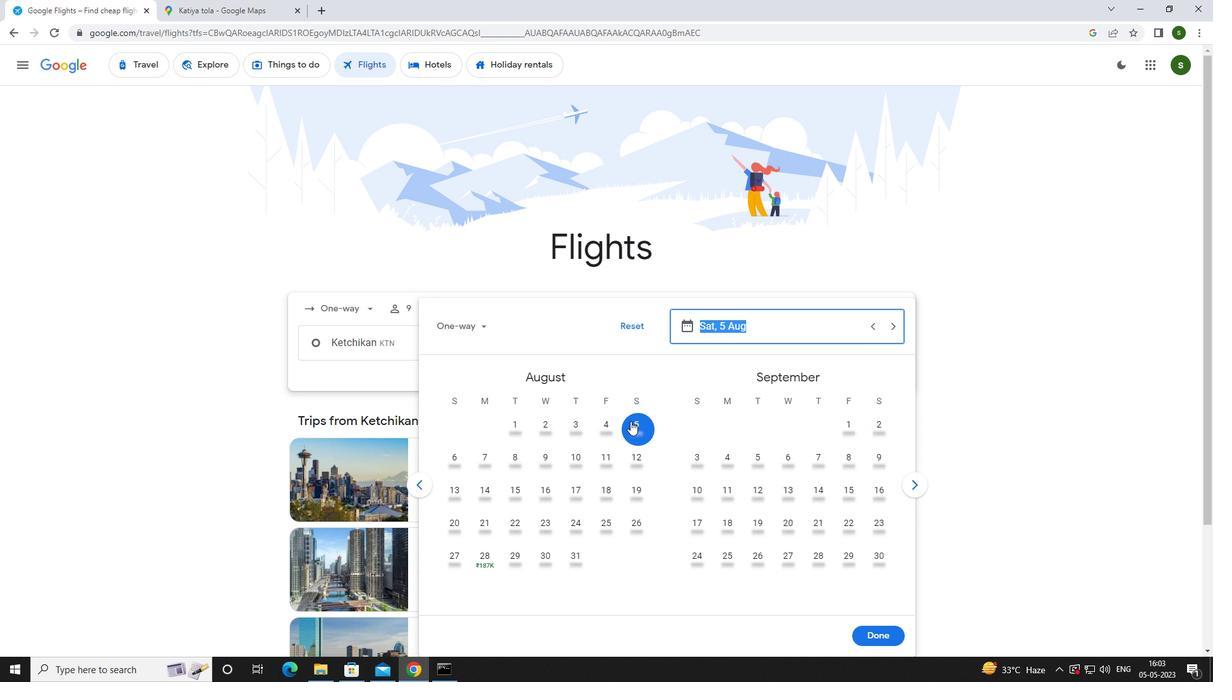 
Action: Mouse moved to (883, 636)
Screenshot: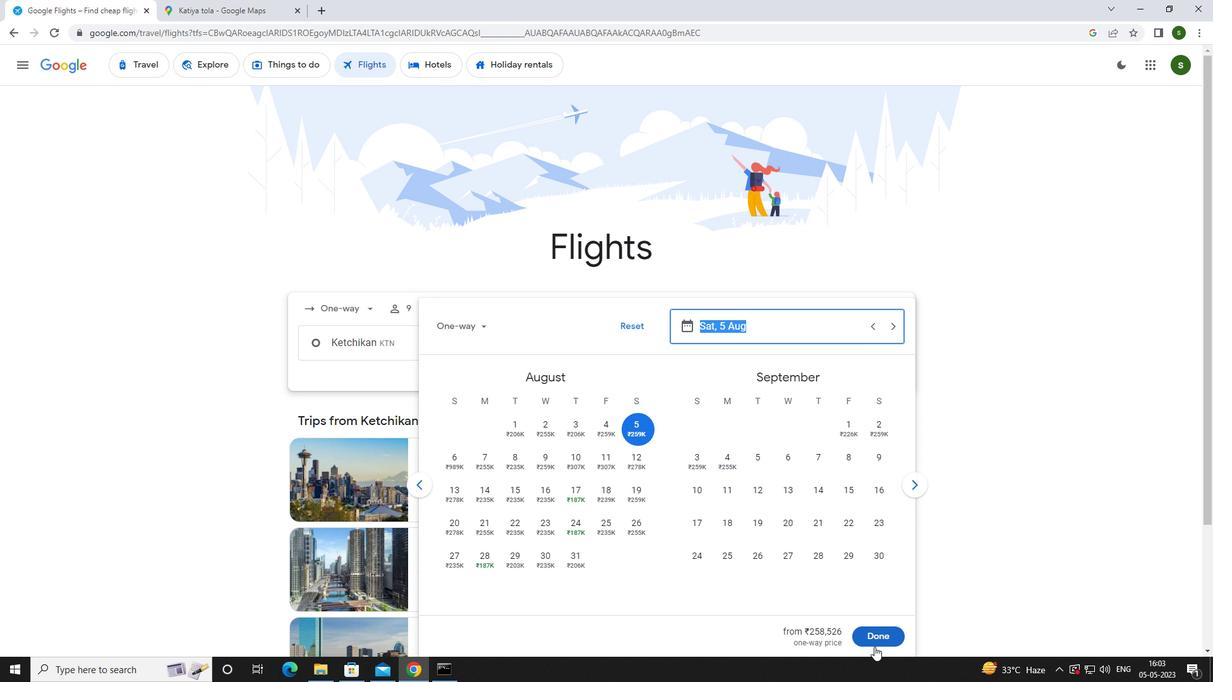 
Action: Mouse pressed left at (883, 636)
Screenshot: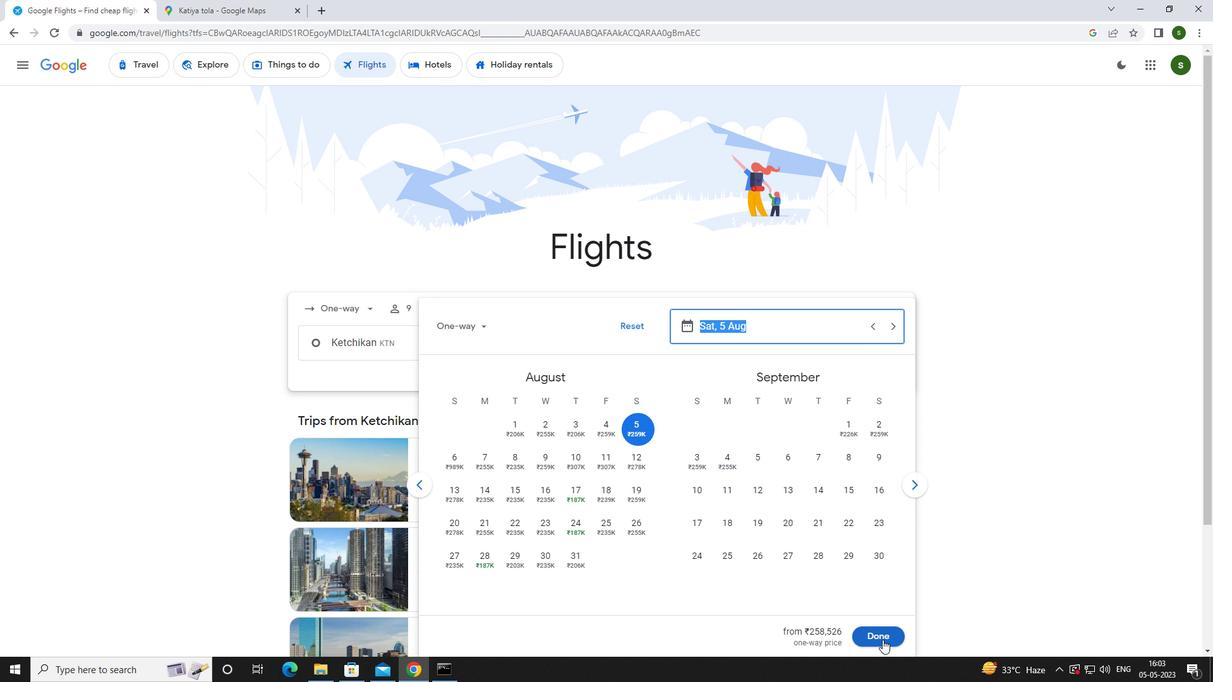 
Action: Mouse moved to (615, 389)
Screenshot: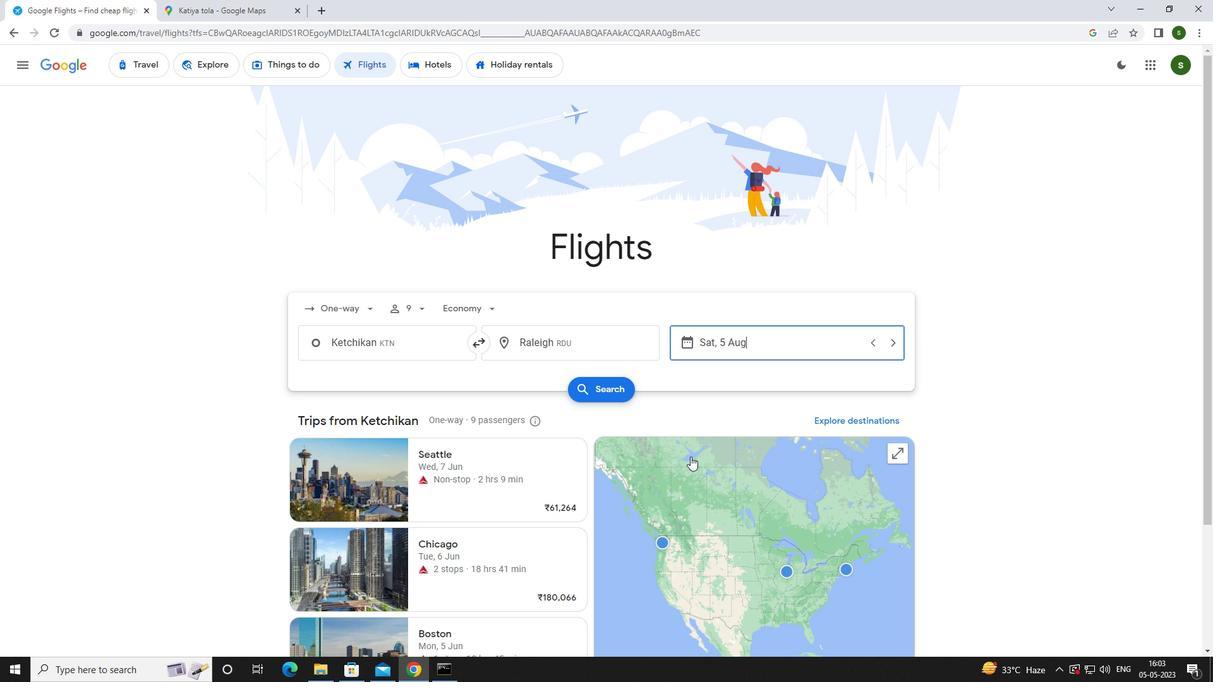 
Action: Mouse pressed left at (615, 389)
Screenshot: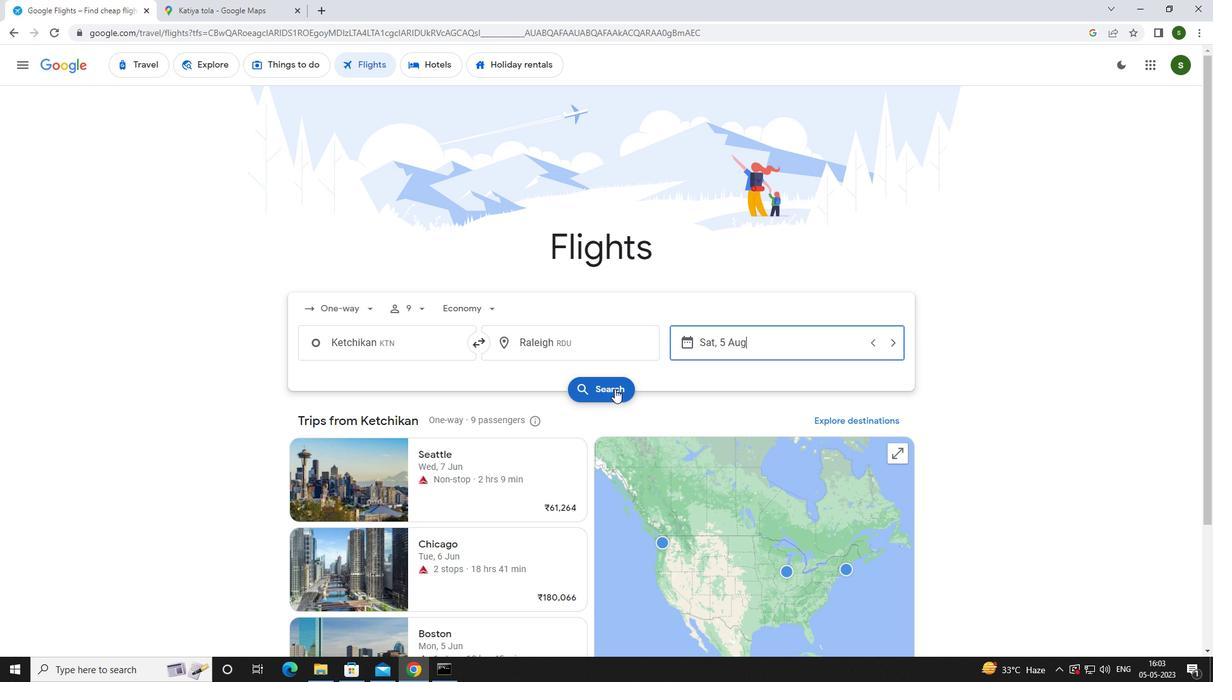 
Action: Mouse moved to (329, 188)
Screenshot: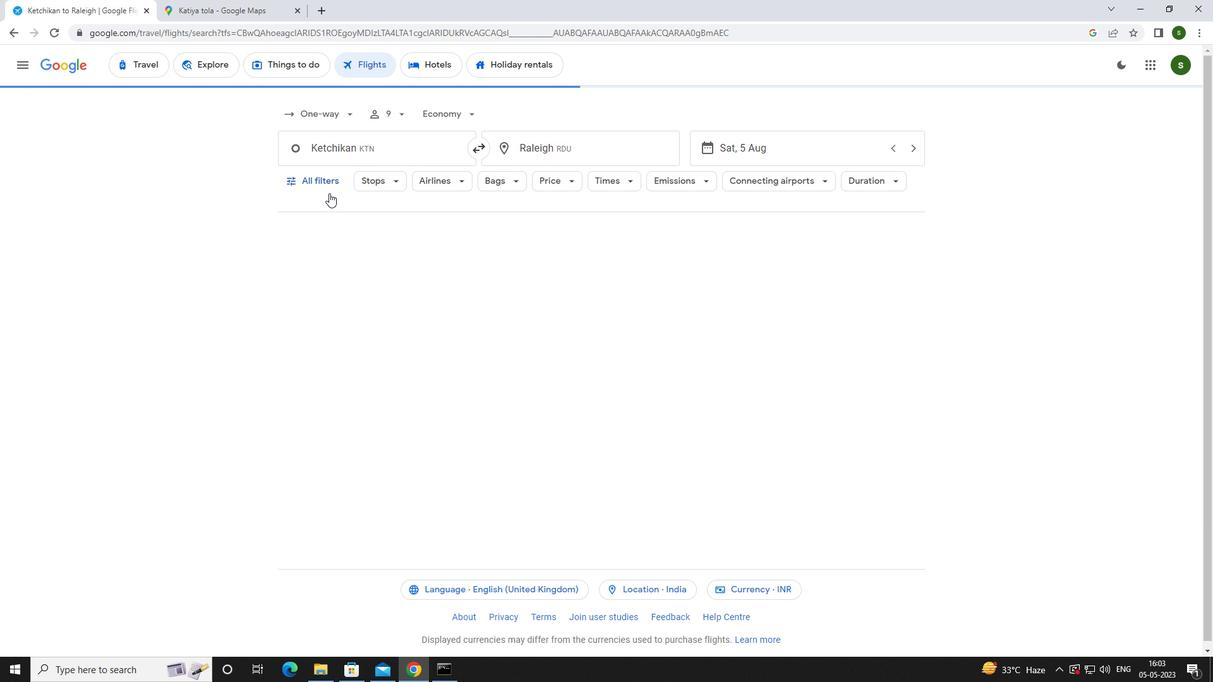 
Action: Mouse pressed left at (329, 188)
Screenshot: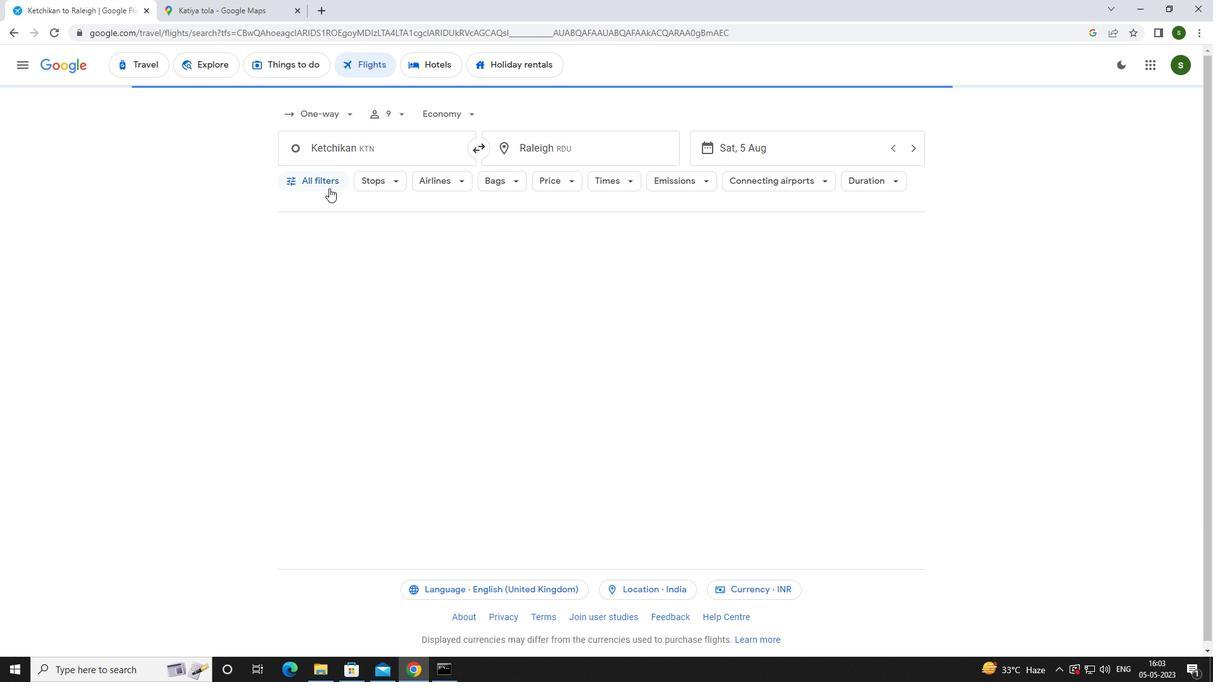
Action: Mouse moved to (469, 452)
Screenshot: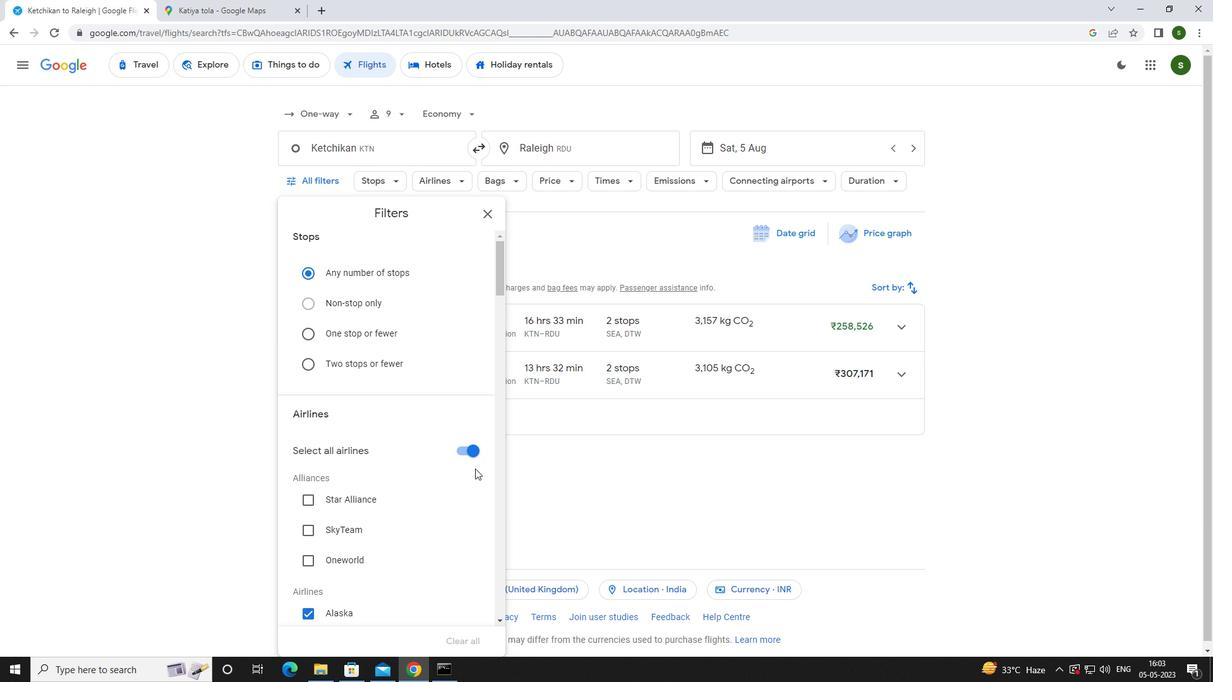 
Action: Mouse pressed left at (469, 452)
Screenshot: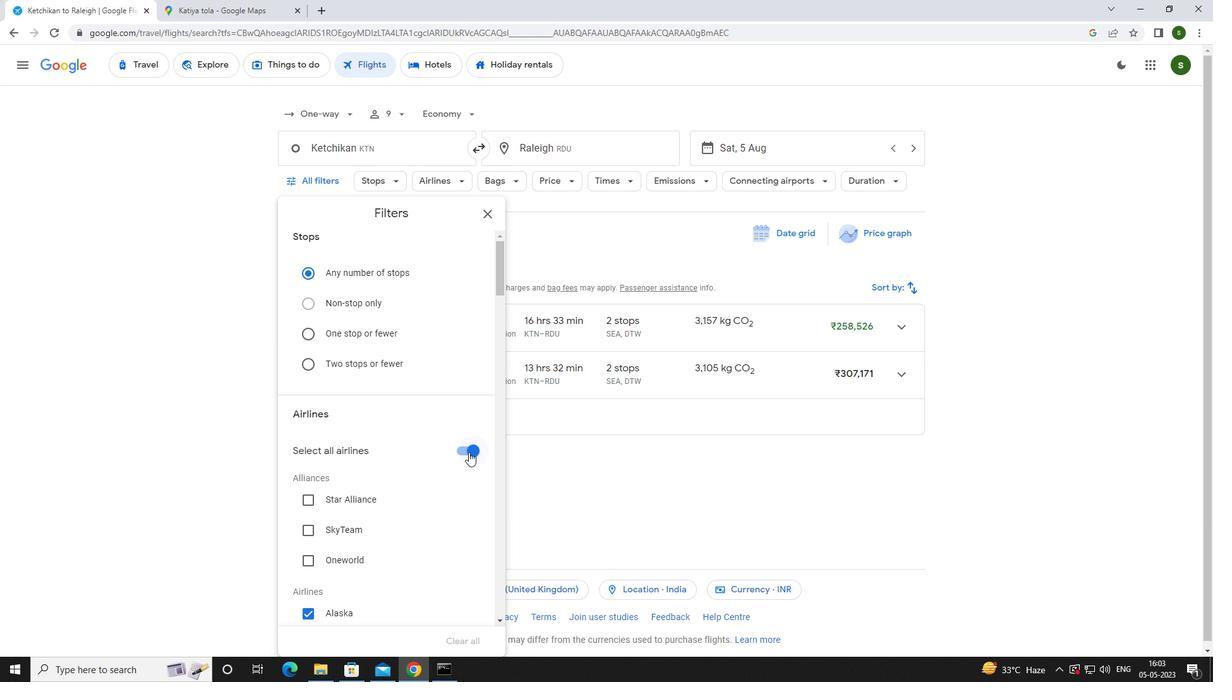 
Action: Mouse moved to (428, 428)
Screenshot: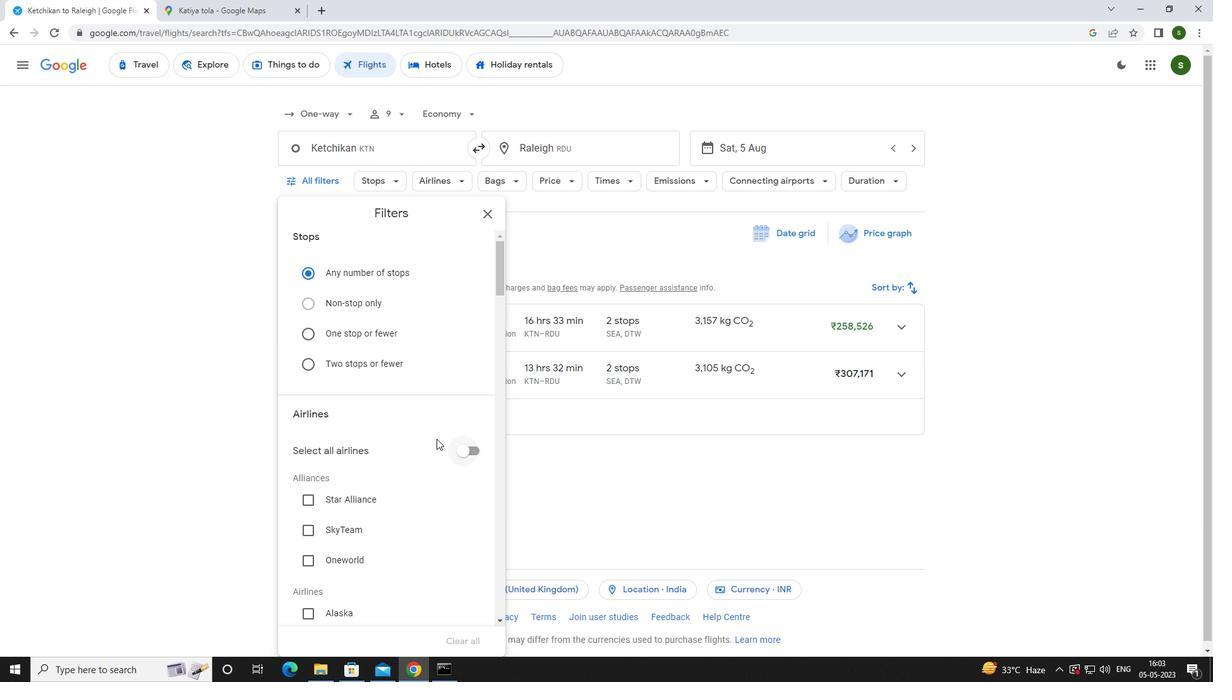 
Action: Mouse scrolled (428, 427) with delta (0, 0)
Screenshot: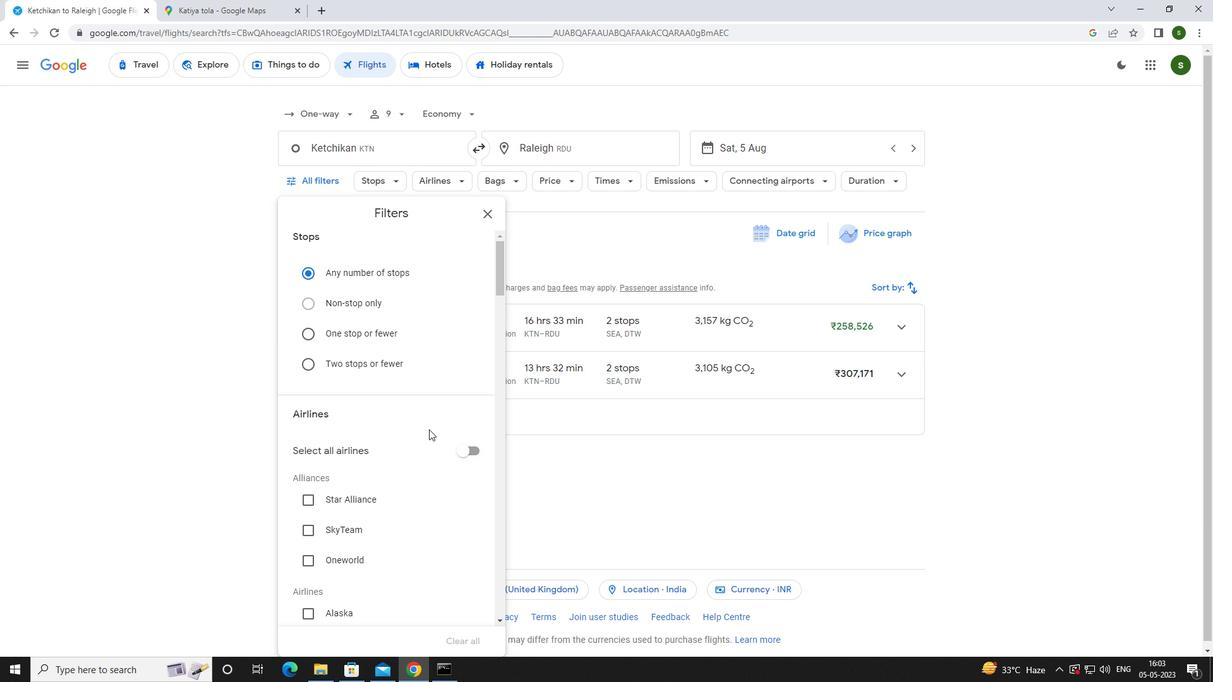 
Action: Mouse scrolled (428, 427) with delta (0, 0)
Screenshot: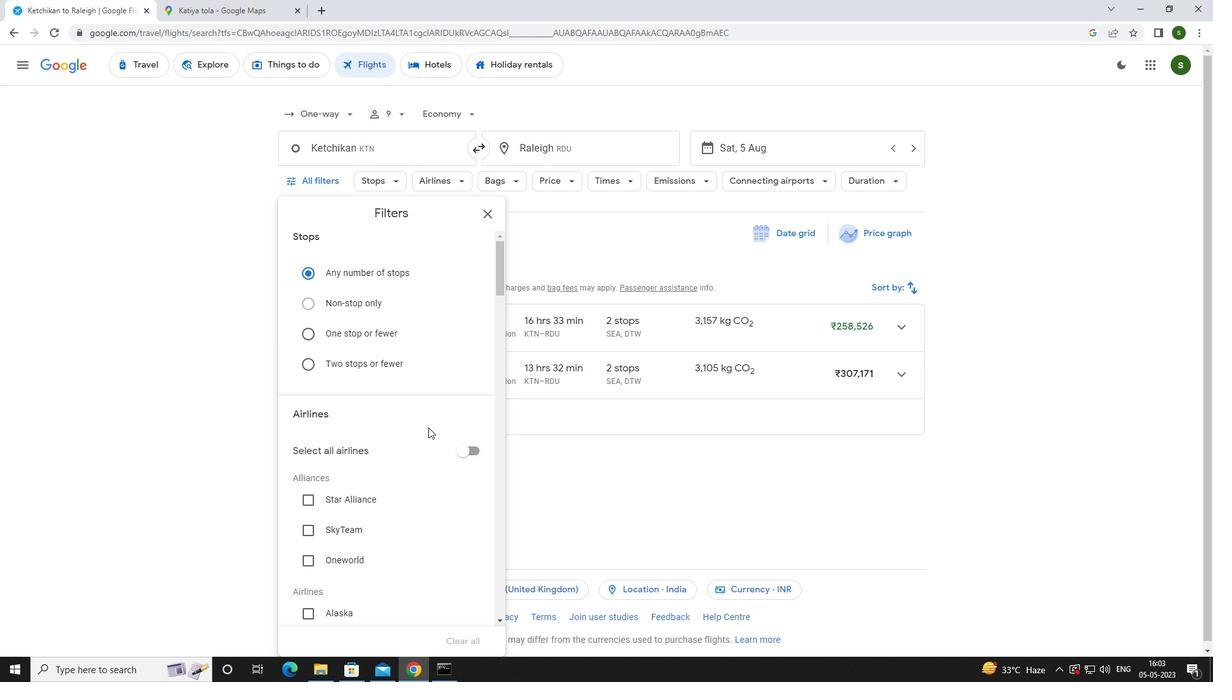 
Action: Mouse scrolled (428, 427) with delta (0, 0)
Screenshot: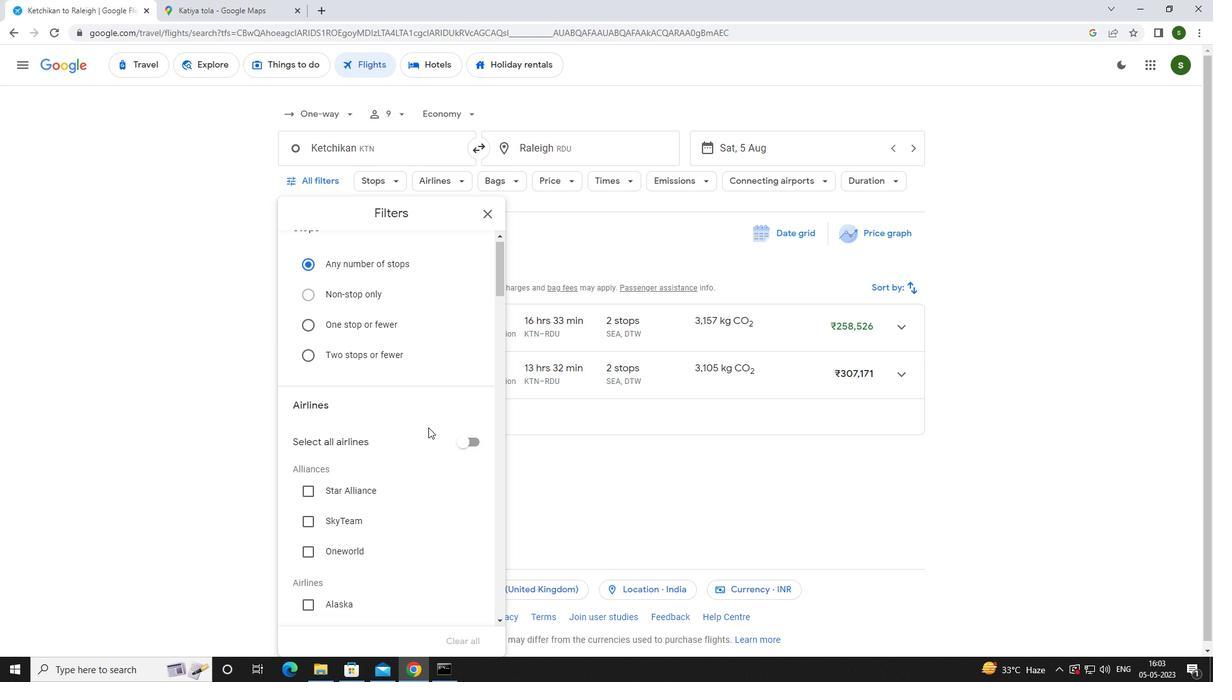
Action: Mouse scrolled (428, 427) with delta (0, 0)
Screenshot: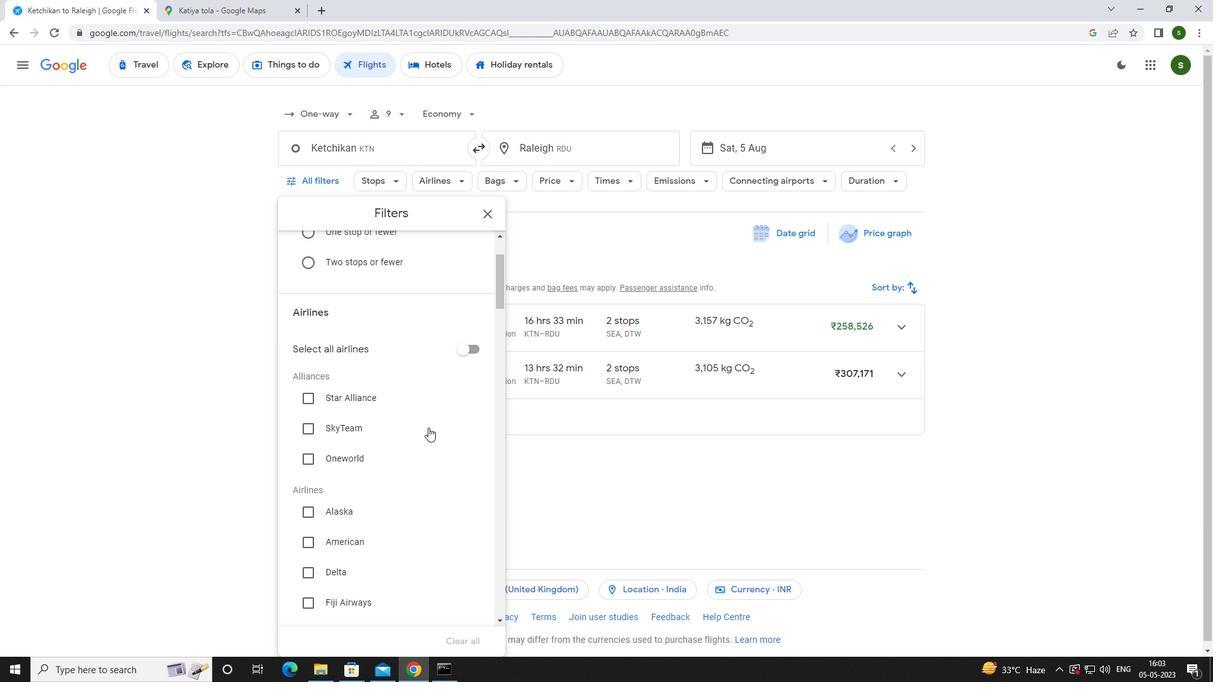 
Action: Mouse scrolled (428, 427) with delta (0, 0)
Screenshot: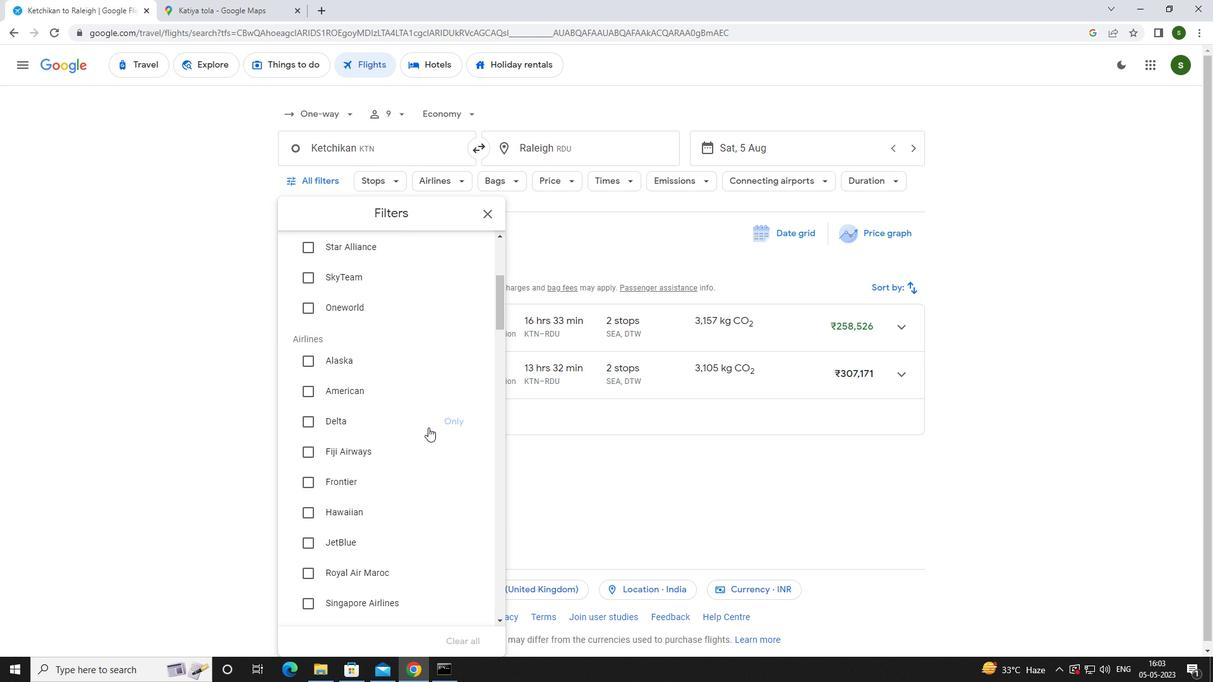 
Action: Mouse scrolled (428, 427) with delta (0, 0)
Screenshot: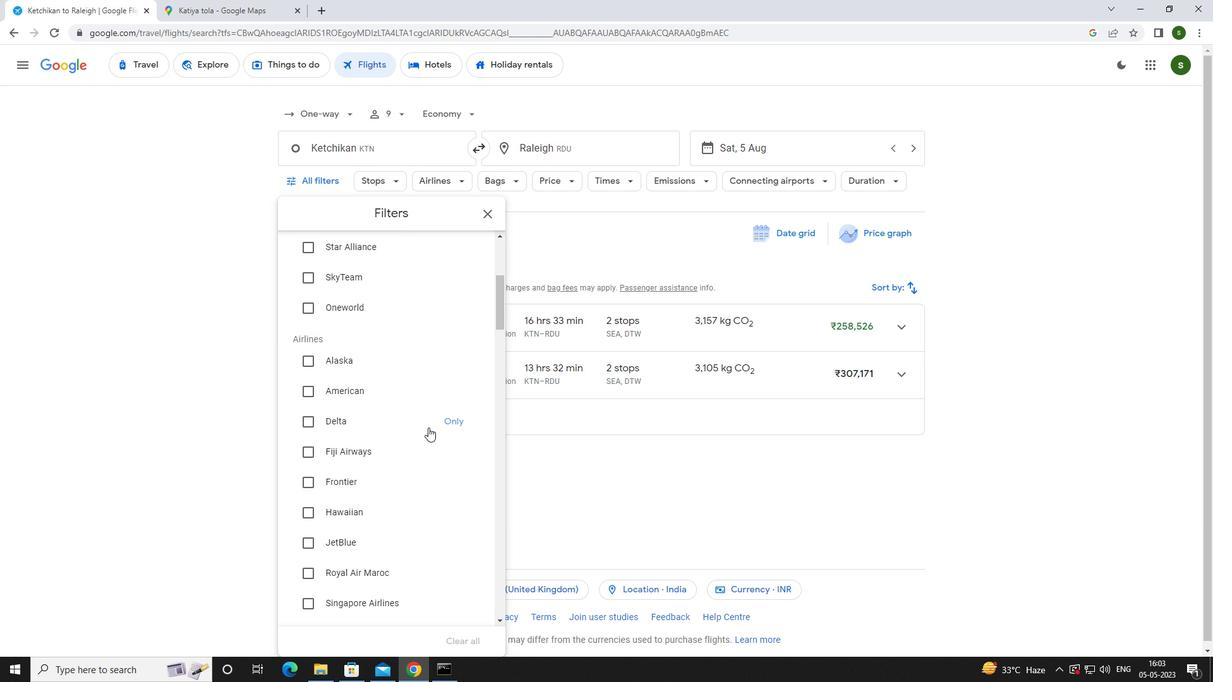 
Action: Mouse moved to (388, 479)
Screenshot: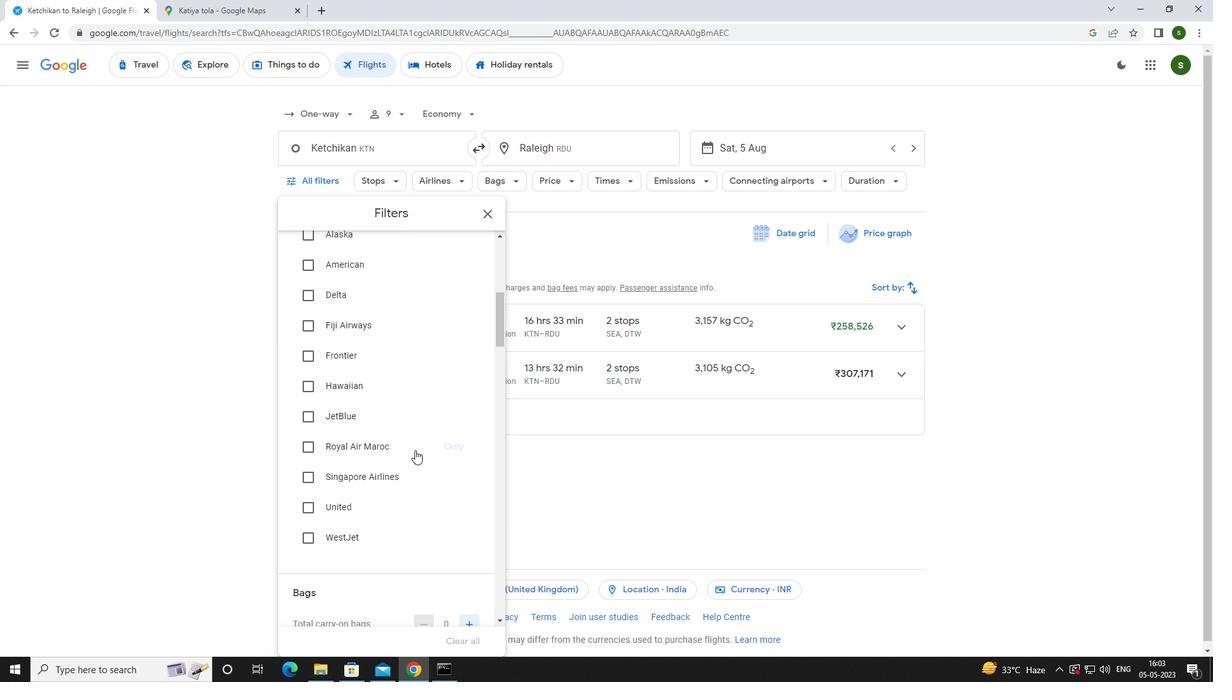 
Action: Mouse pressed left at (388, 479)
Screenshot: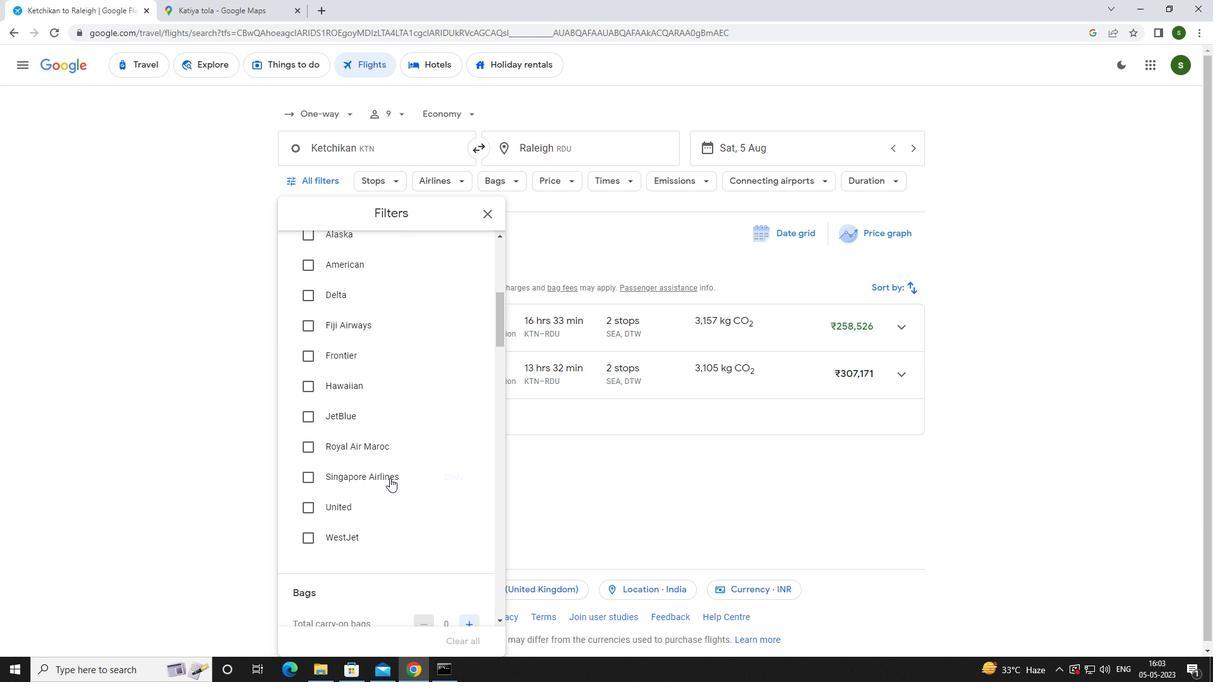 
Action: Mouse moved to (388, 479)
Screenshot: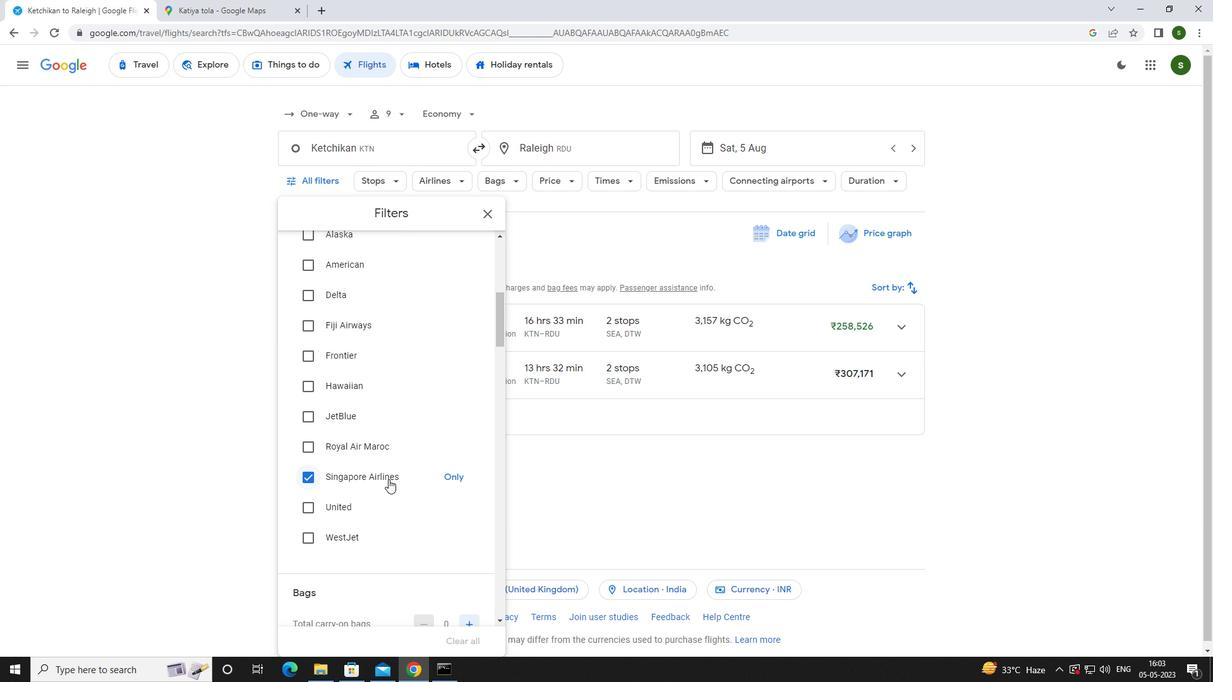 
Action: Mouse scrolled (388, 479) with delta (0, 0)
Screenshot: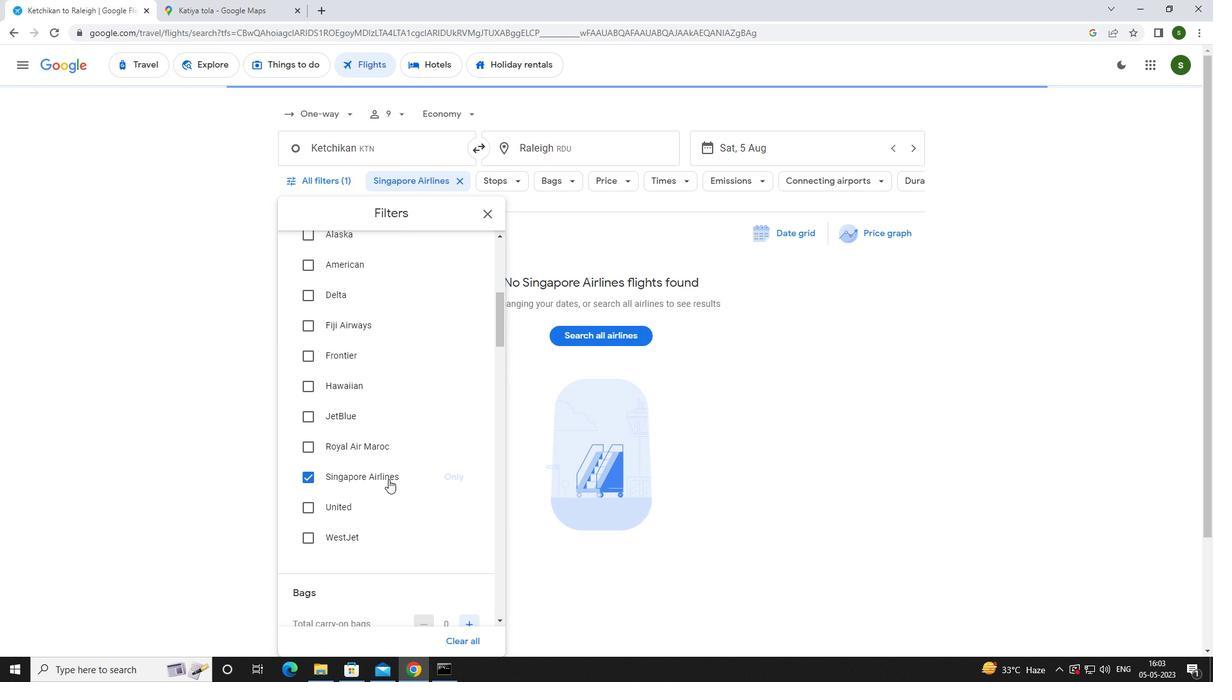 
Action: Mouse scrolled (388, 479) with delta (0, 0)
Screenshot: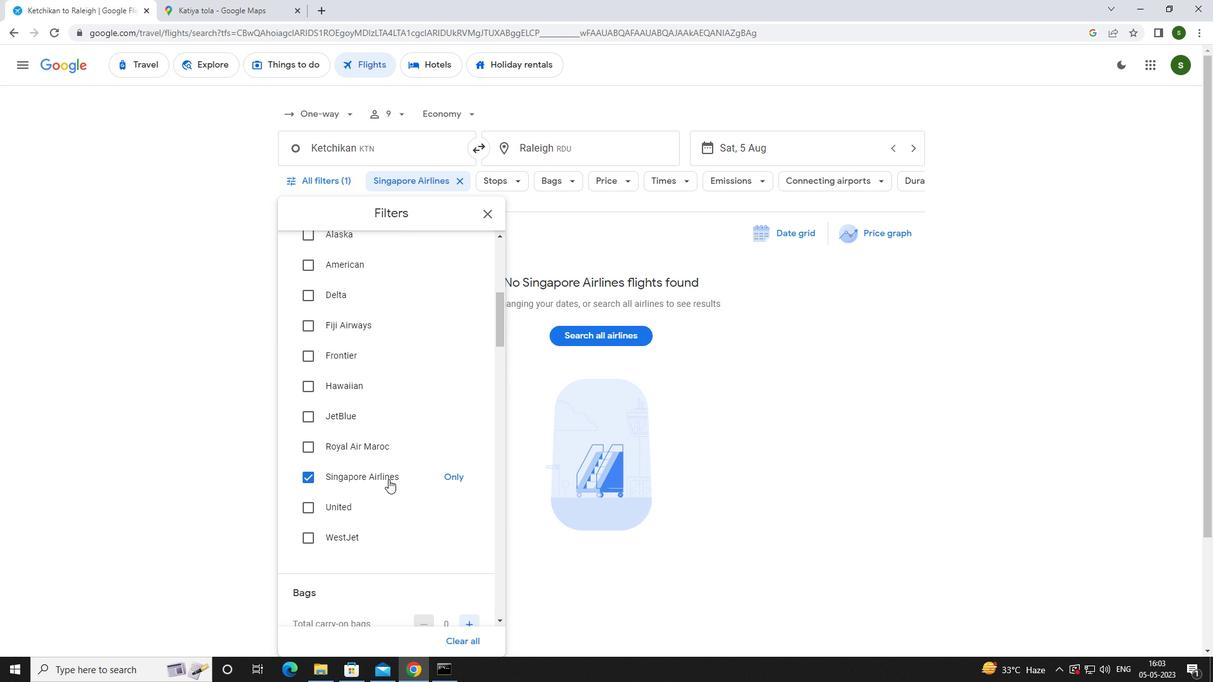
Action: Mouse moved to (471, 499)
Screenshot: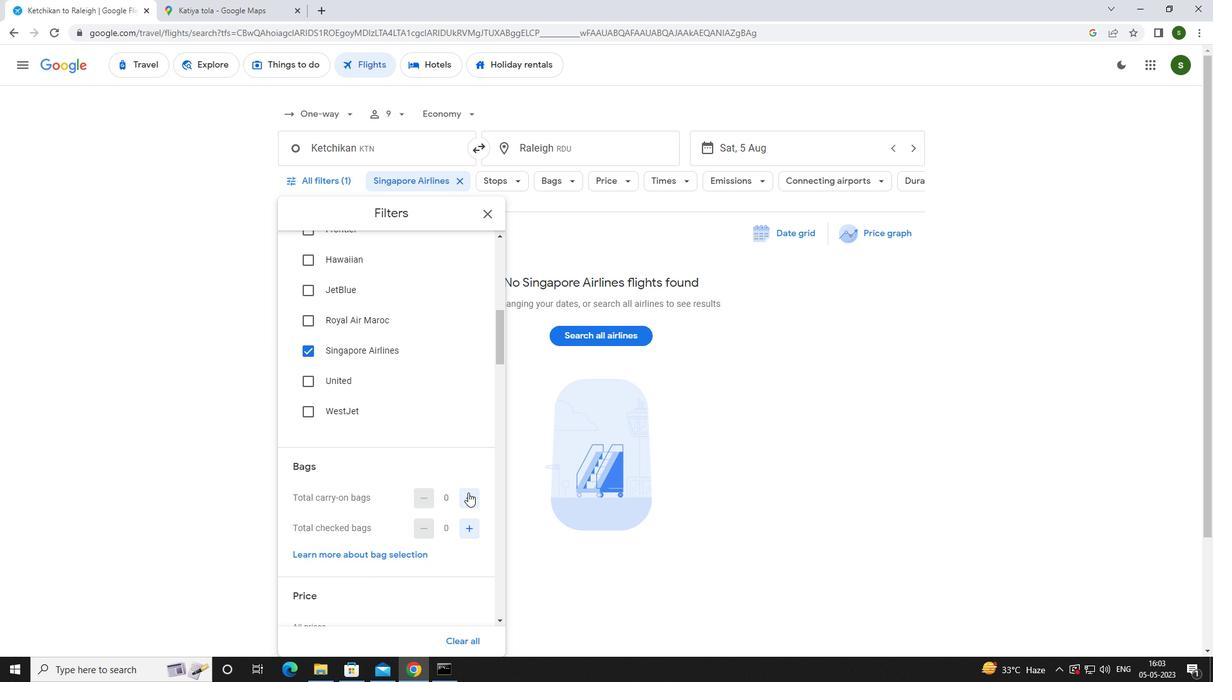 
Action: Mouse pressed left at (471, 499)
Screenshot: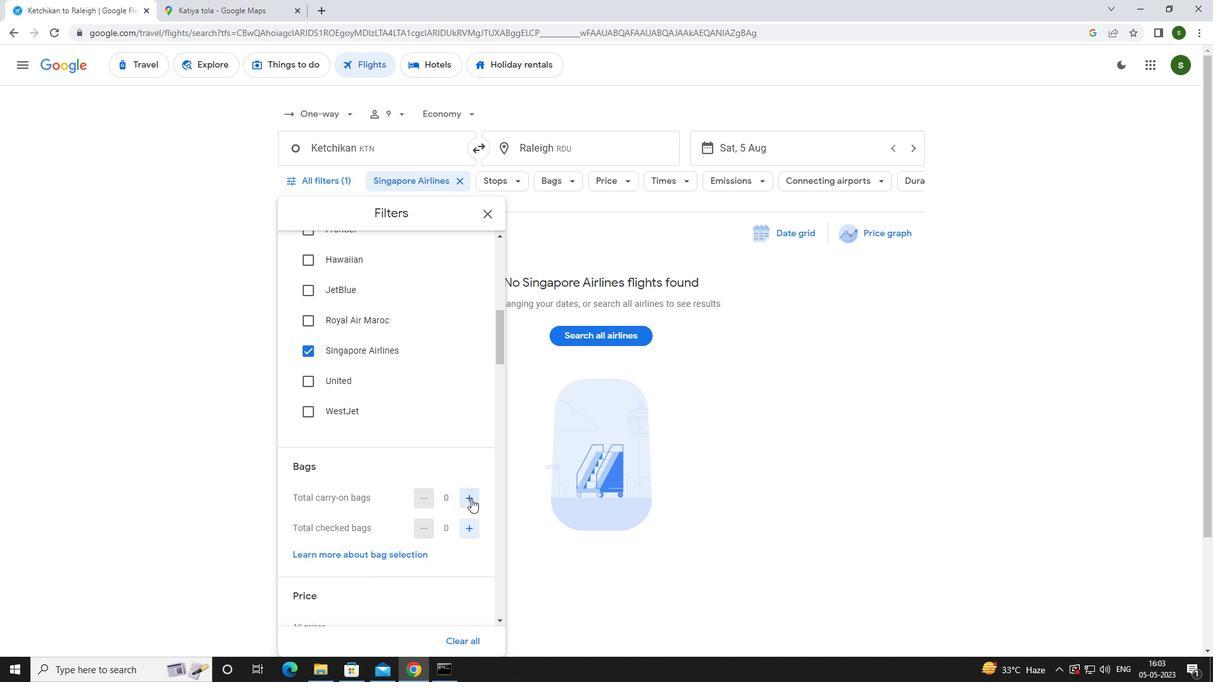 
Action: Mouse scrolled (471, 498) with delta (0, 0)
Screenshot: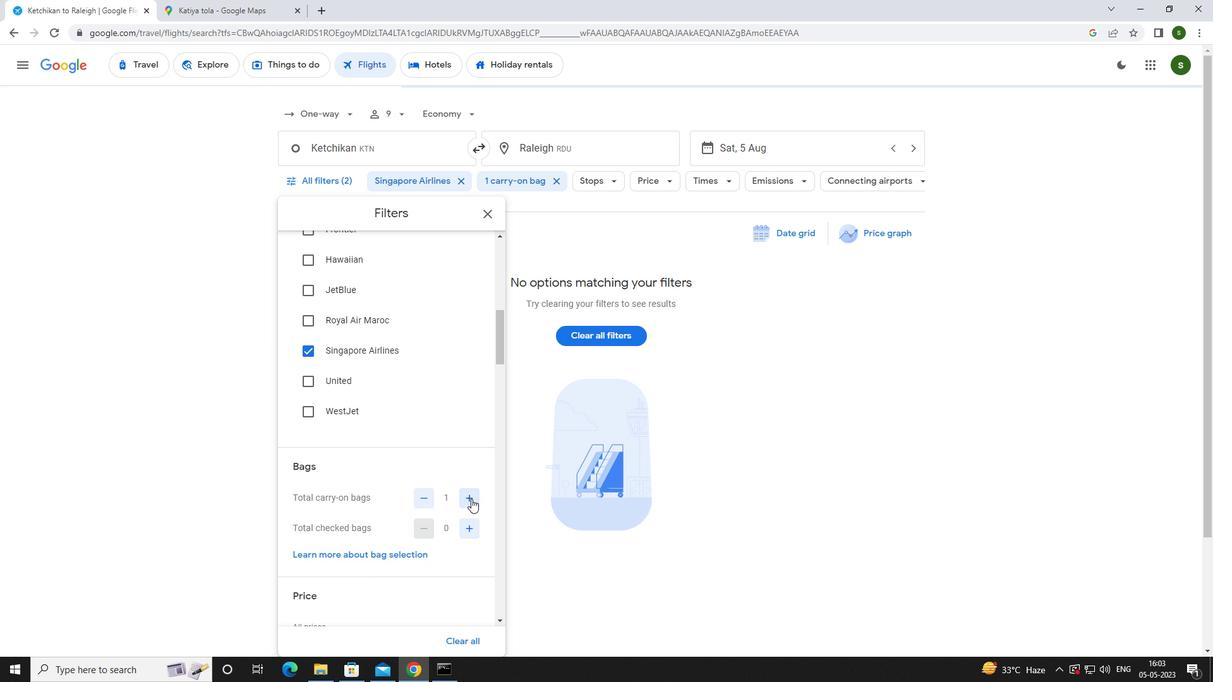 
Action: Mouse scrolled (471, 498) with delta (0, 0)
Screenshot: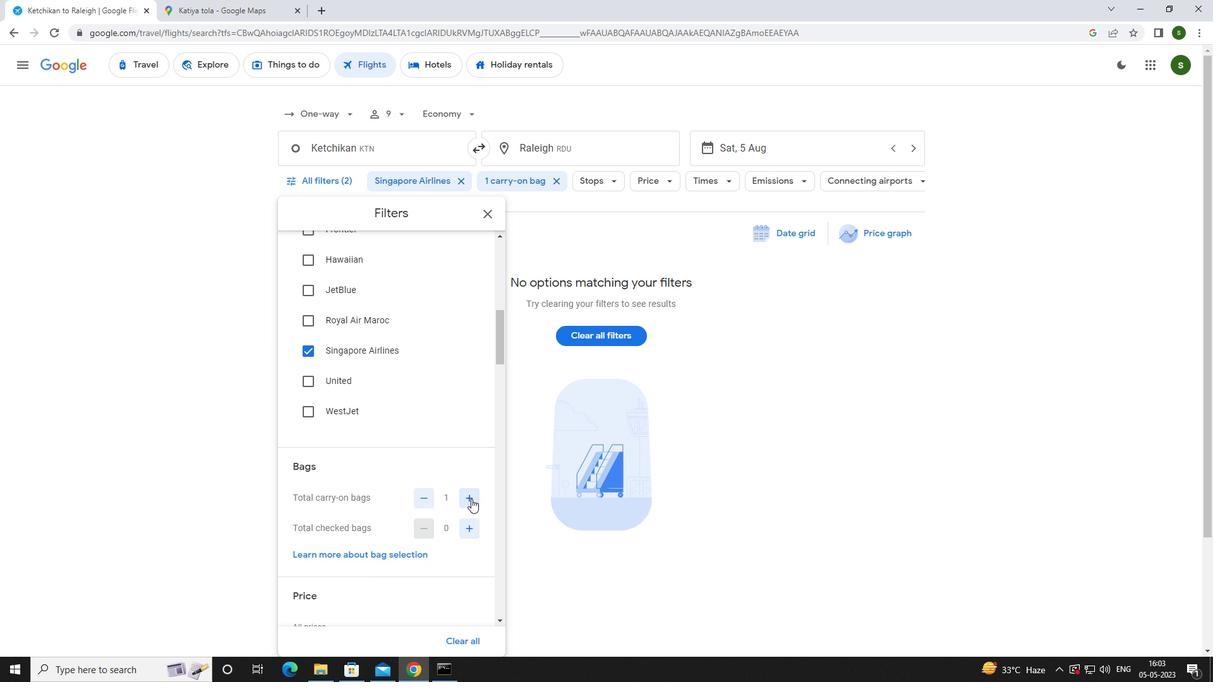
Action: Mouse moved to (471, 524)
Screenshot: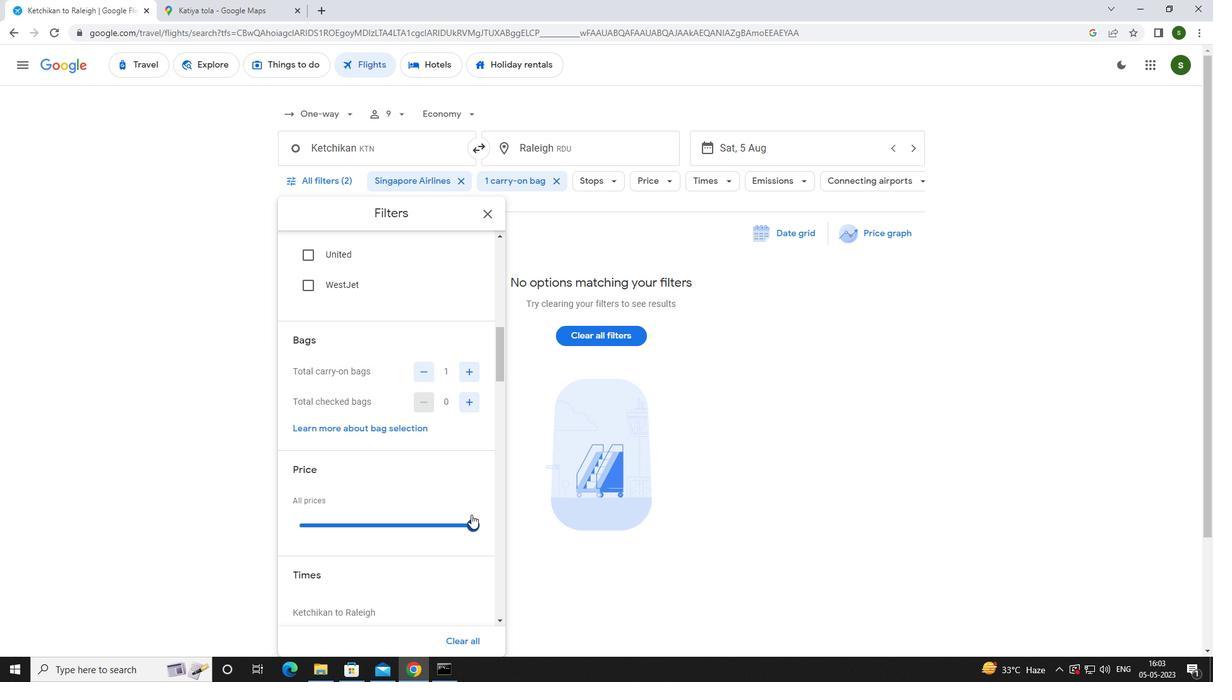 
Action: Mouse pressed left at (471, 524)
Screenshot: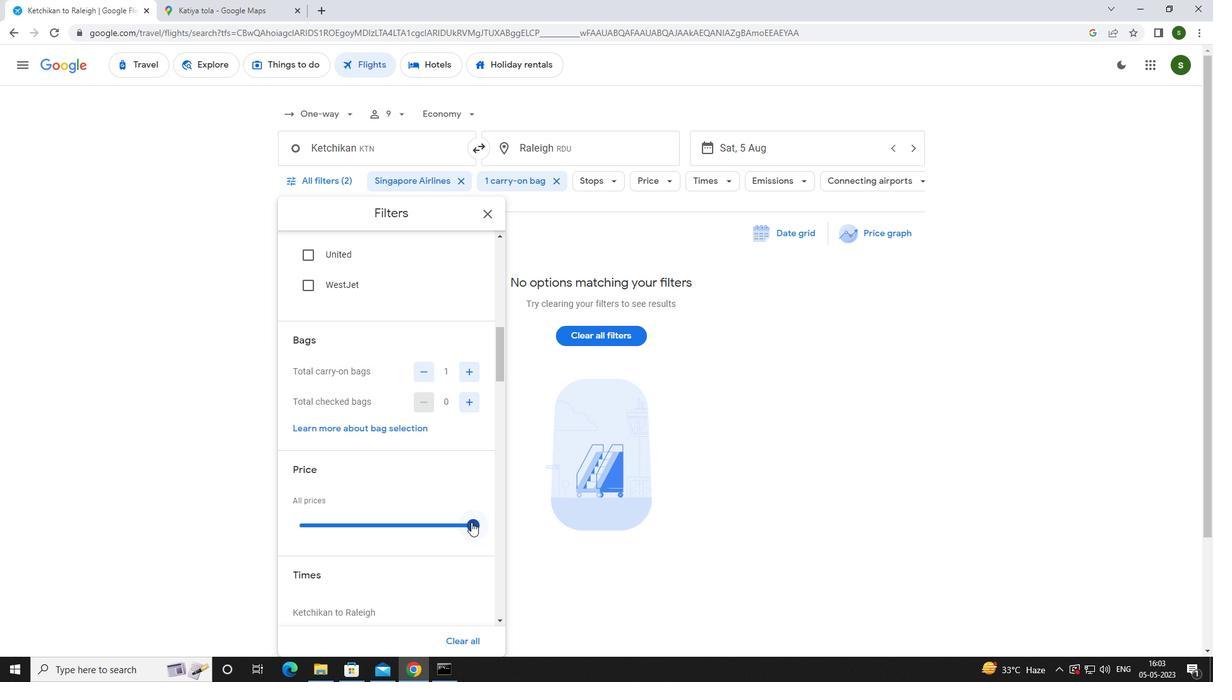 
Action: Mouse moved to (297, 534)
Screenshot: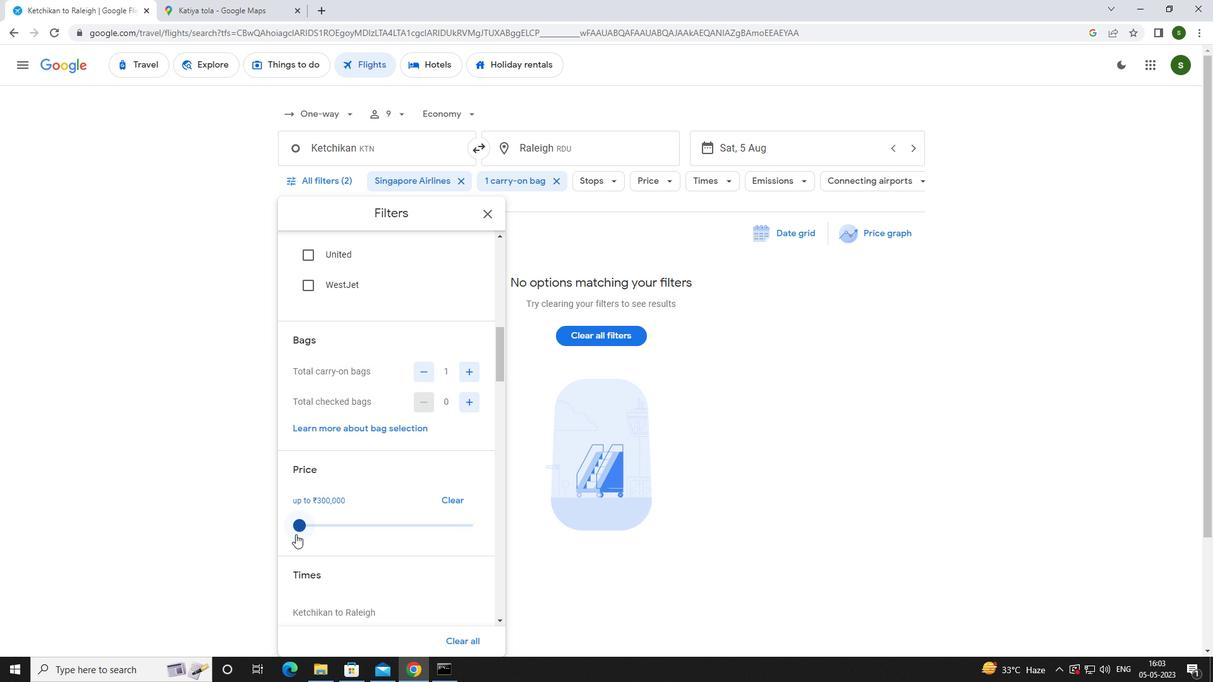 
Action: Mouse scrolled (297, 534) with delta (0, 0)
Screenshot: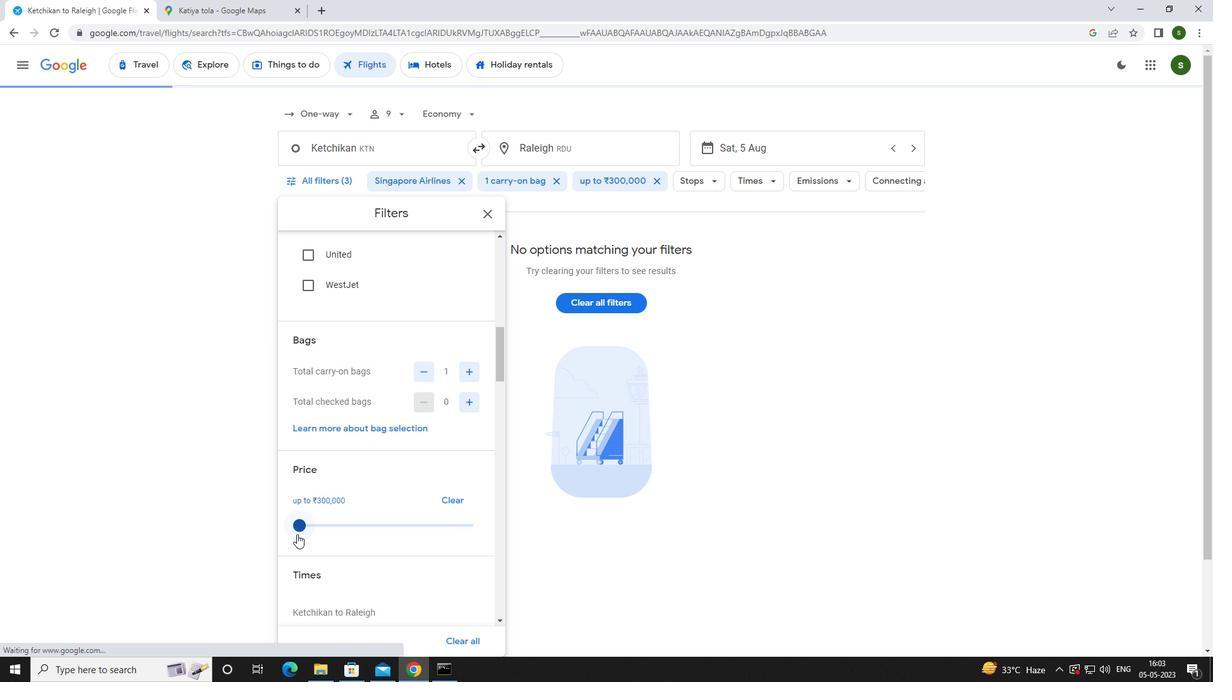 
Action: Mouse scrolled (297, 534) with delta (0, 0)
Screenshot: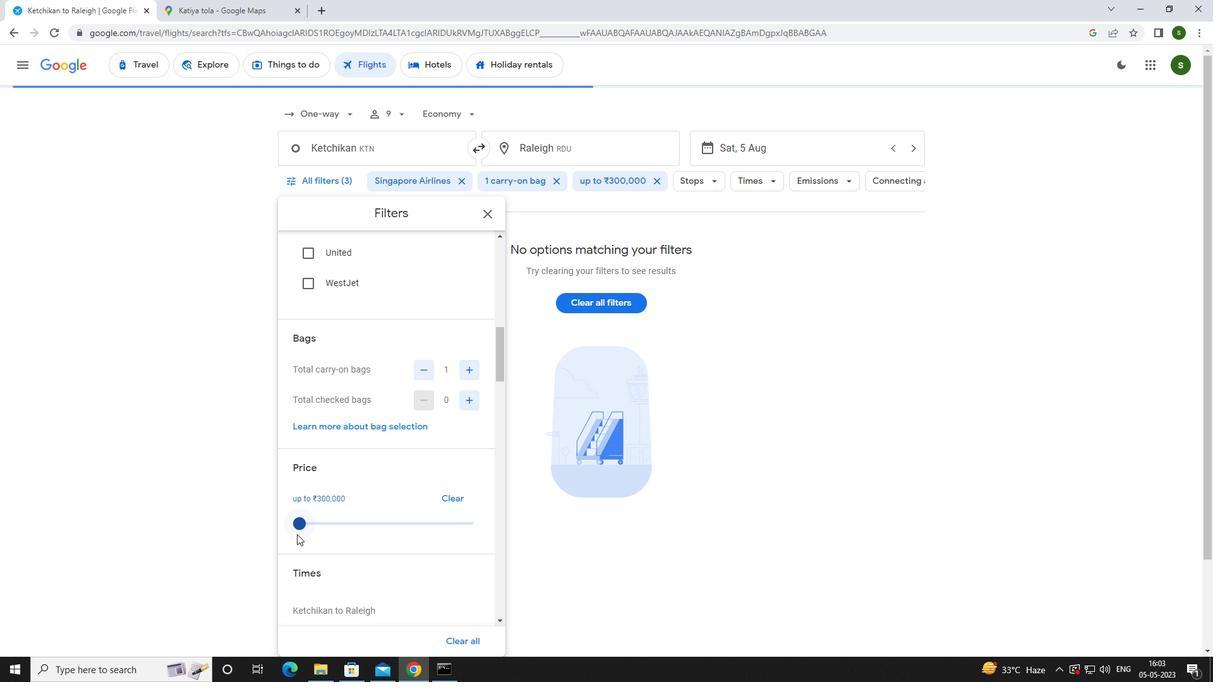 
Action: Mouse moved to (300, 546)
Screenshot: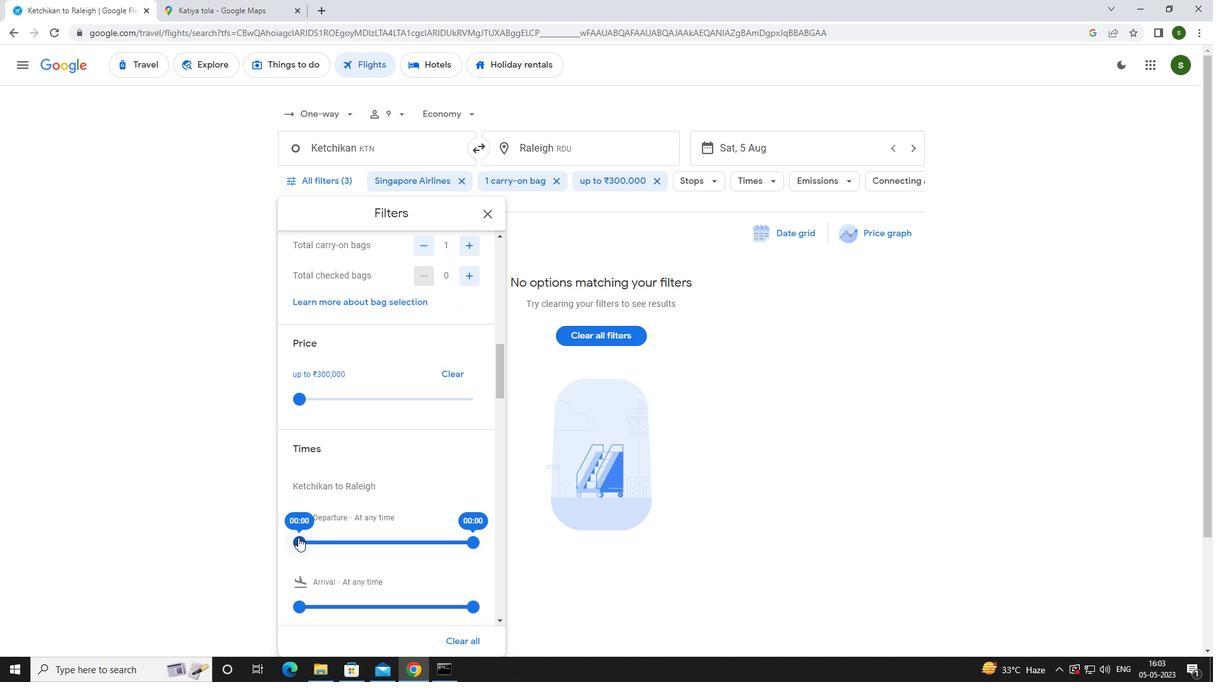 
Action: Mouse pressed left at (300, 546)
Screenshot: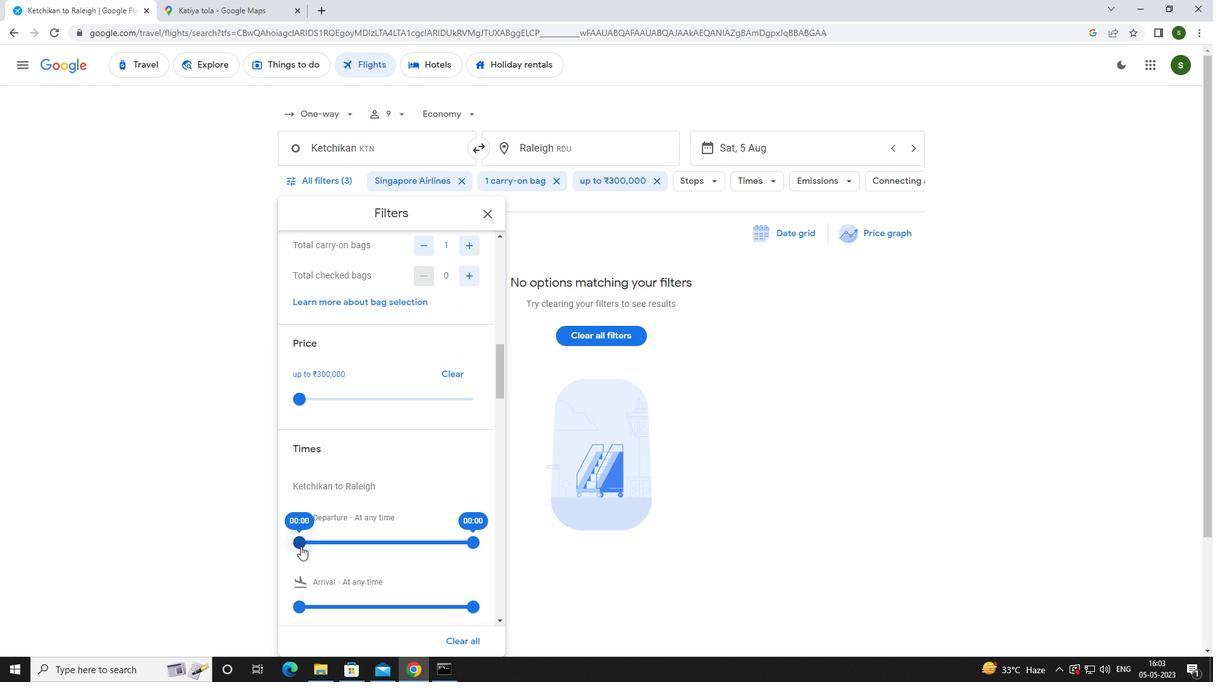 
Action: Mouse moved to (584, 581)
Screenshot: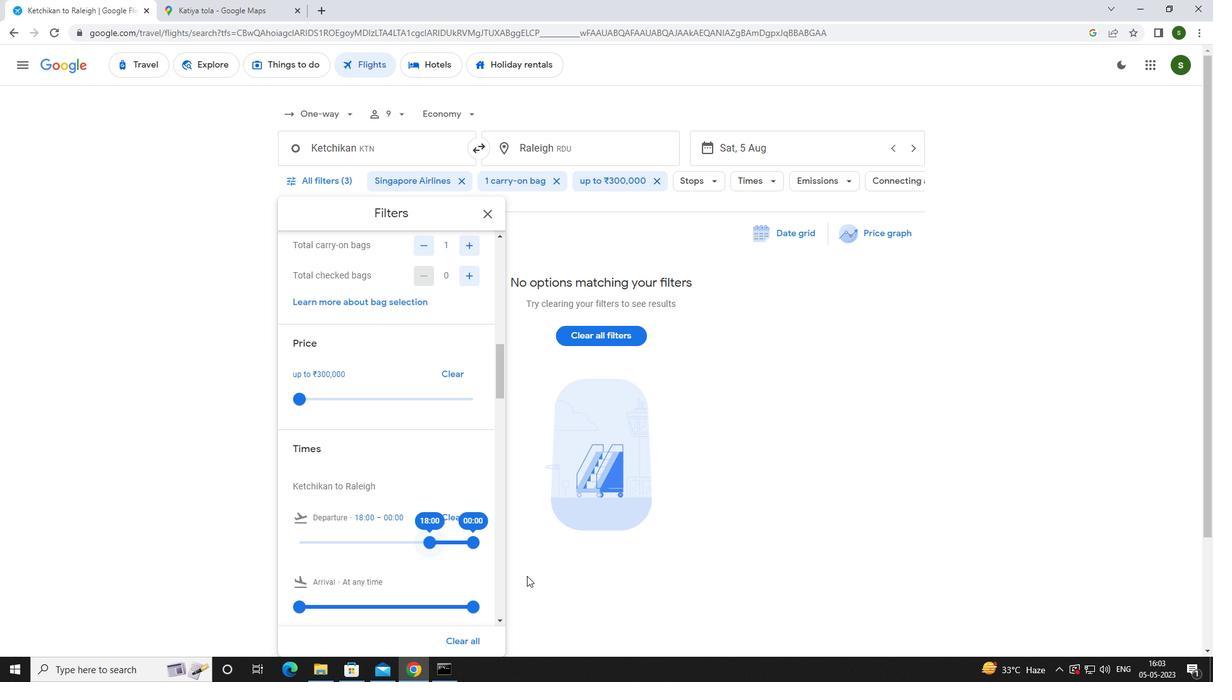 
Action: Mouse pressed left at (584, 581)
Screenshot: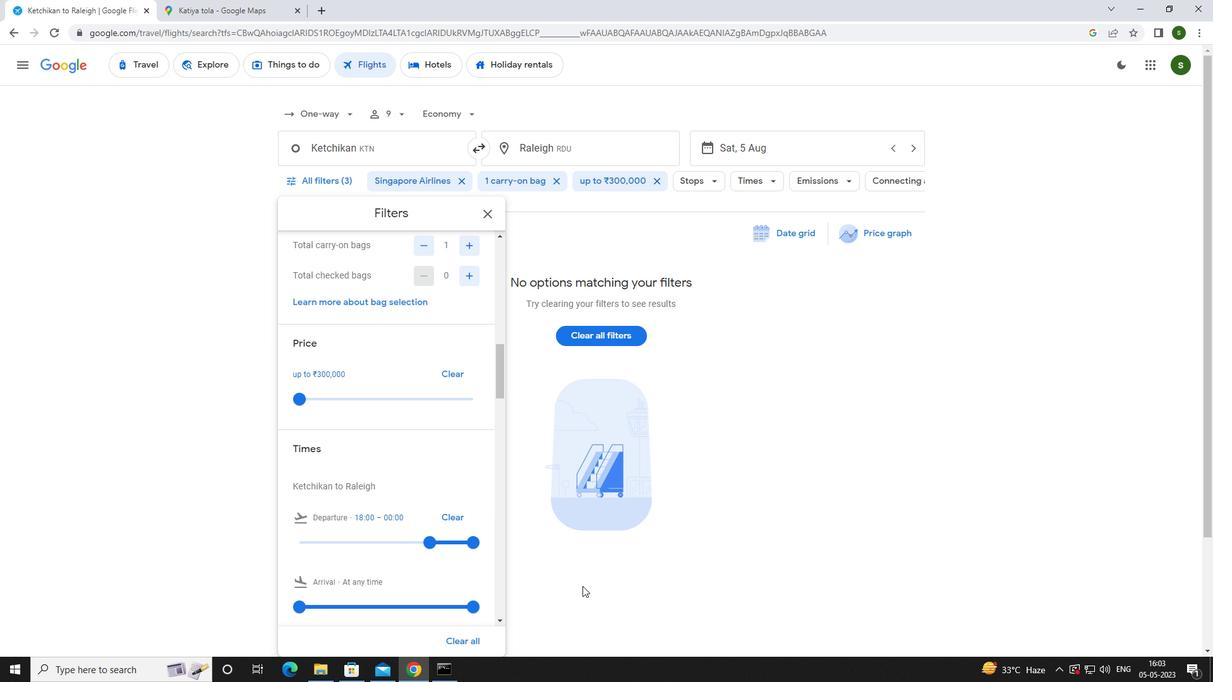 
